 Task: Send an email with the signature Lincoln Davis with the subject Request for feedback on a feasibility study and the message I would like to request a project status update email. from softage.3@softage.net to softage.6@softage.net with an attached audio file Audio_script_reading.mp3 and move the email from Sent Items to the folder Shipping labels
Action: Mouse moved to (87, 105)
Screenshot: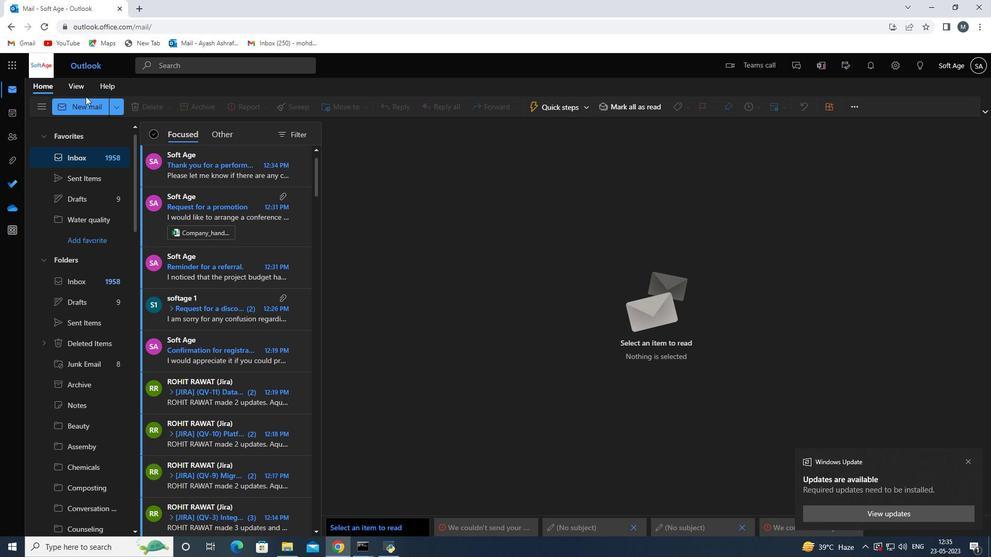 
Action: Mouse pressed left at (87, 105)
Screenshot: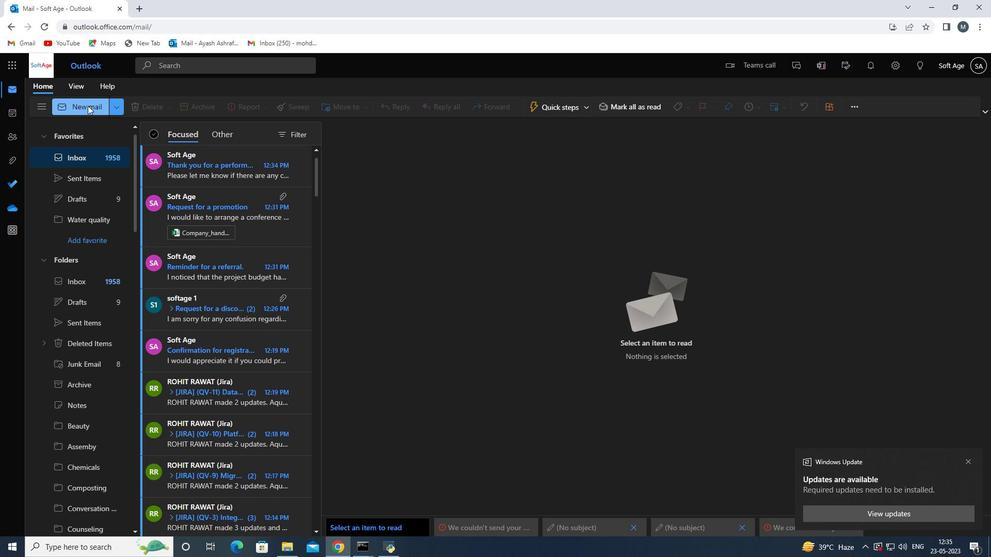 
Action: Mouse moved to (699, 112)
Screenshot: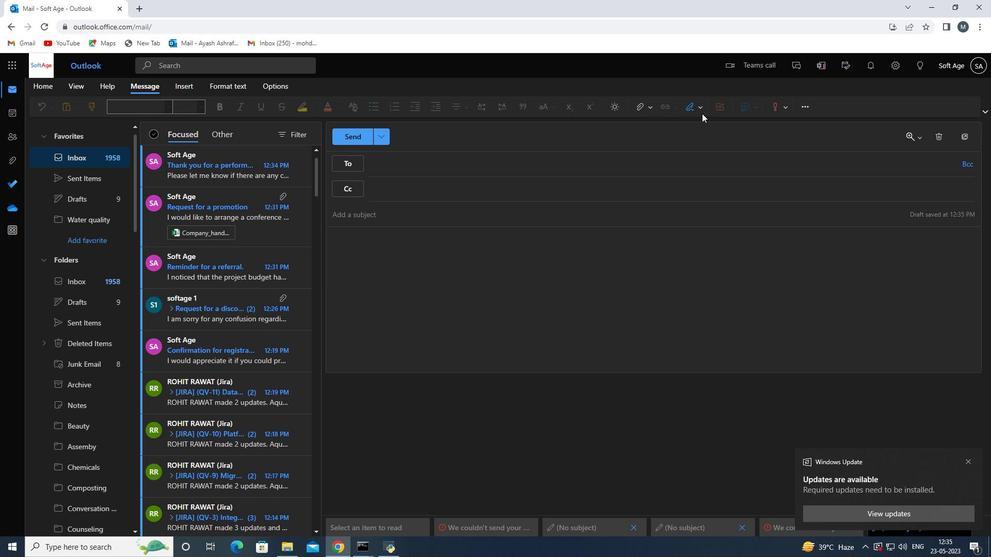 
Action: Mouse pressed left at (699, 112)
Screenshot: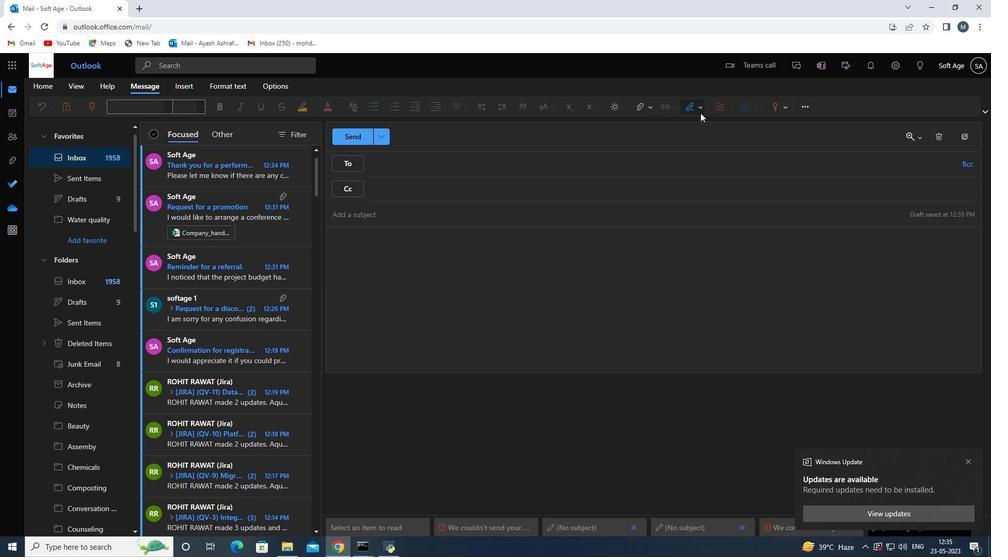 
Action: Mouse moved to (691, 143)
Screenshot: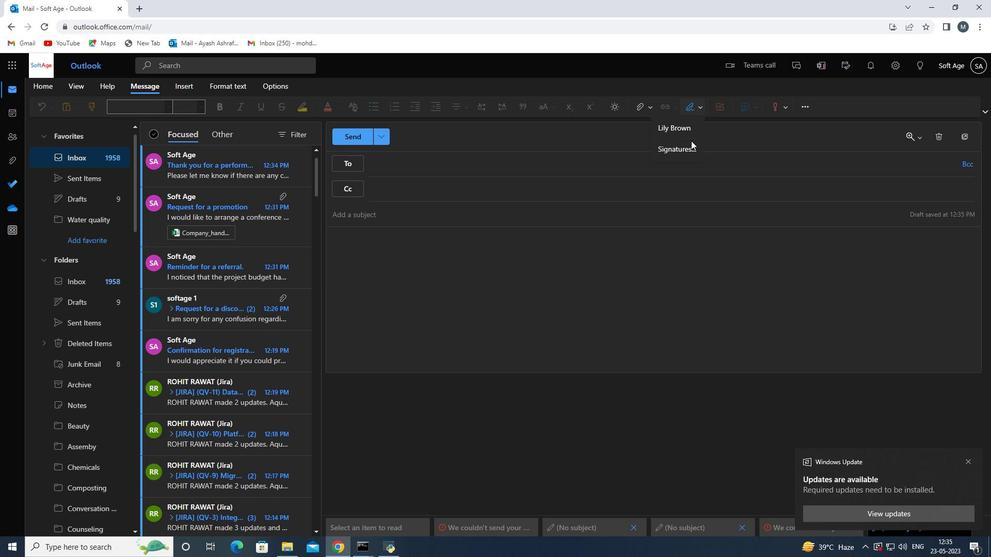 
Action: Mouse pressed left at (691, 143)
Screenshot: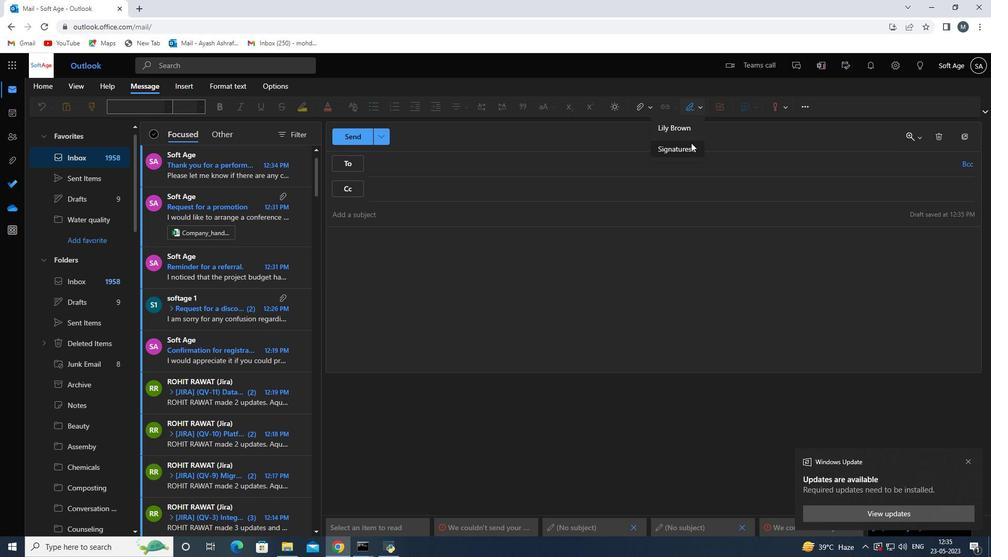 
Action: Mouse moved to (716, 190)
Screenshot: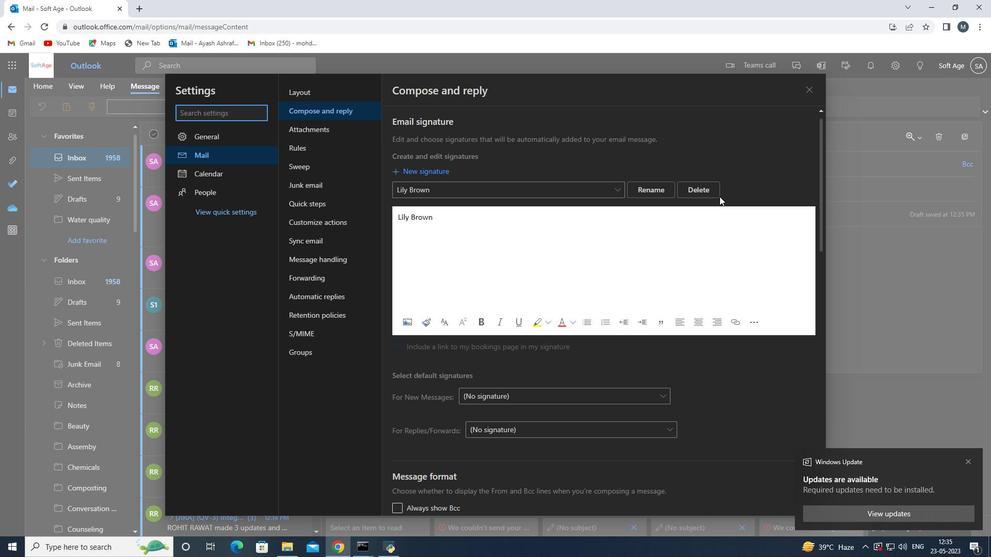 
Action: Mouse pressed left at (716, 190)
Screenshot: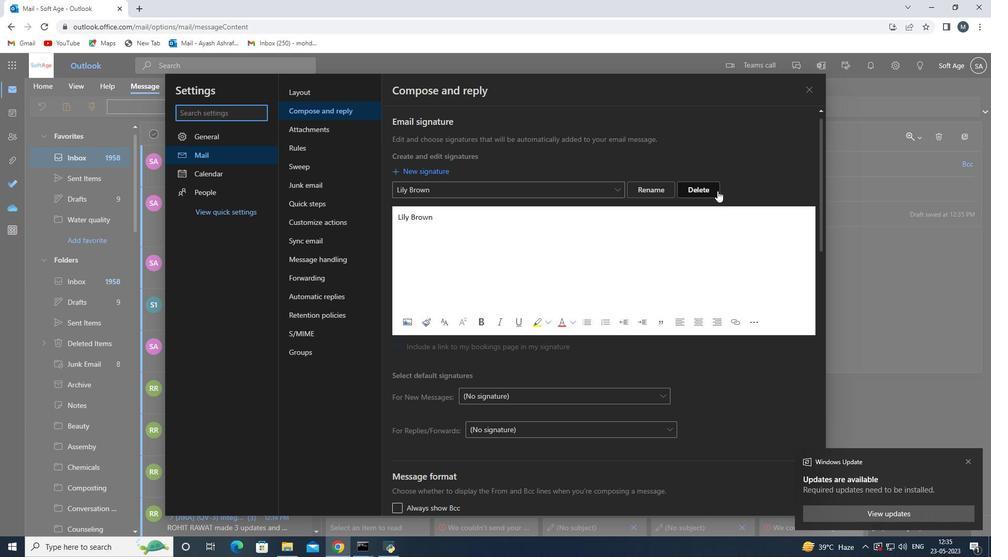 
Action: Mouse moved to (489, 187)
Screenshot: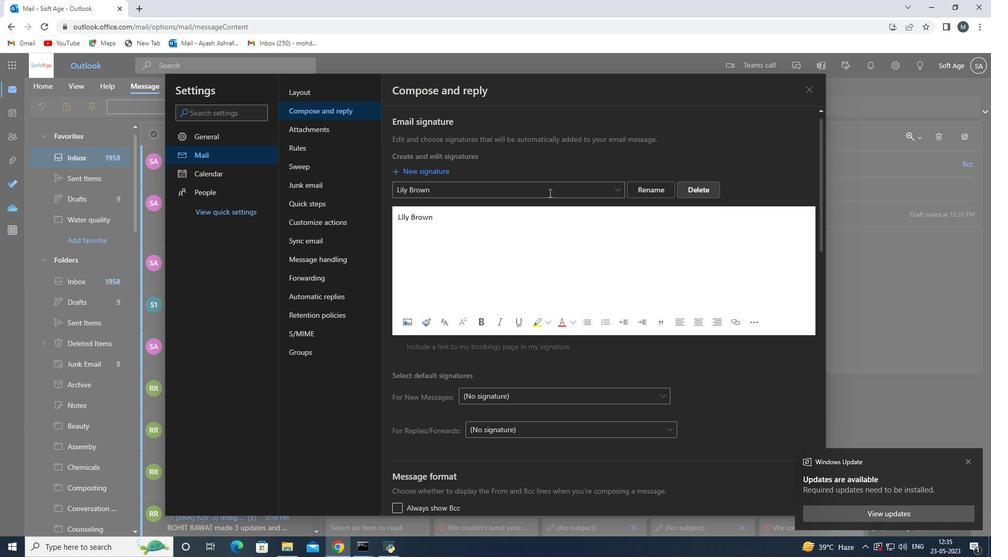 
Action: Mouse pressed left at (489, 187)
Screenshot: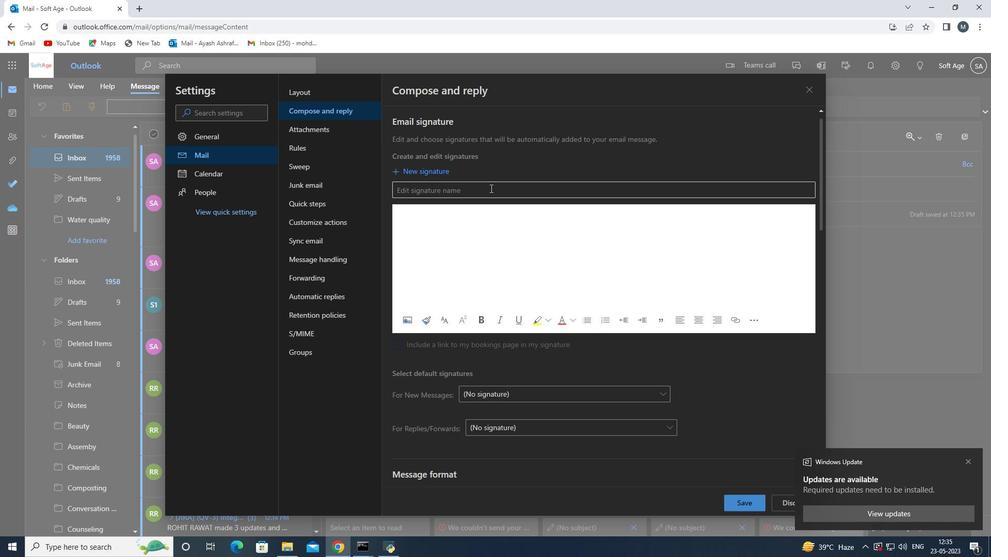 
Action: Key pressed <Key.shift>lincoln<Key.space><Key.shift><Key.shift><Key.shift><Key.shift><Key.shift><Key.shift><Key.shift><Key.shift><Key.shift><Key.shift><Key.shift><Key.shift><Key.shift>davis<Key.space>
Screenshot: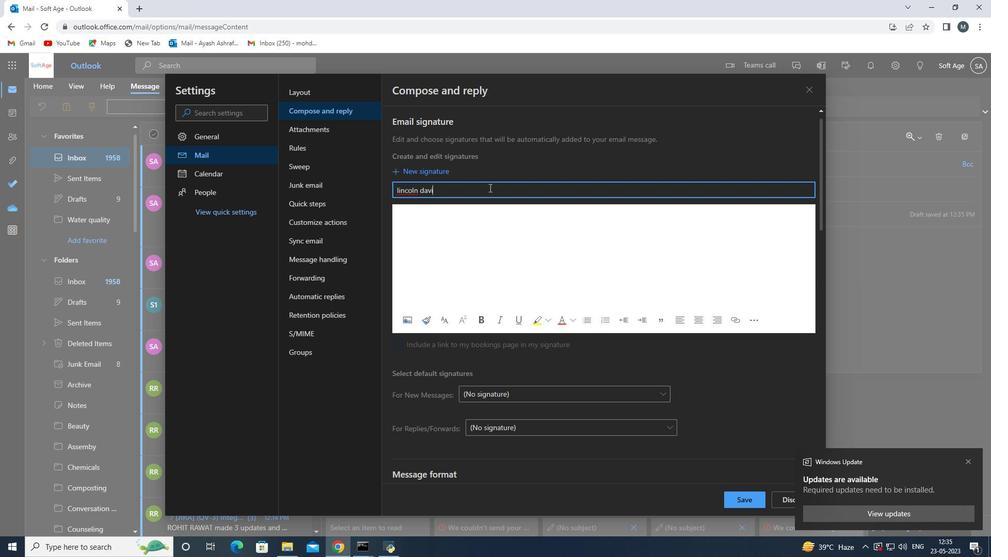 
Action: Mouse moved to (398, 190)
Screenshot: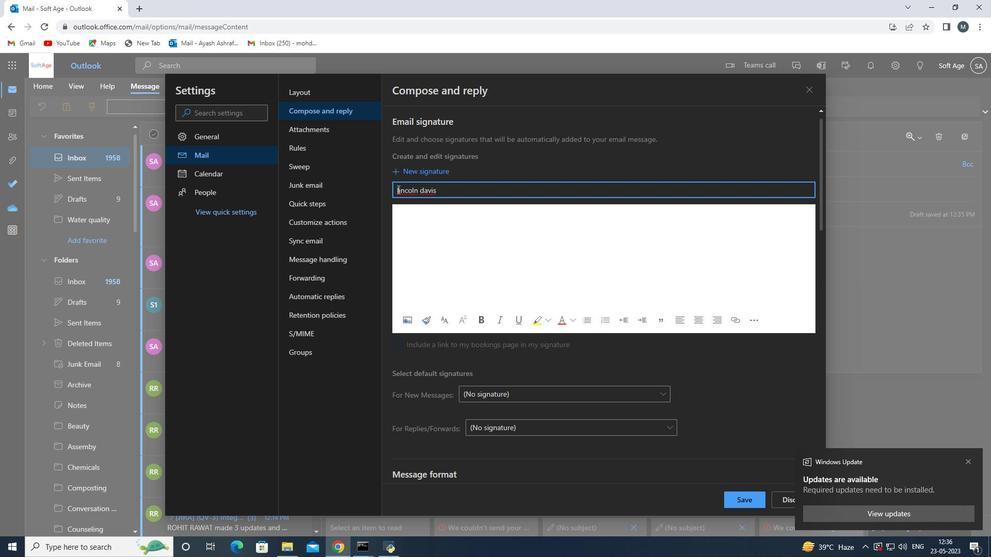 
Action: Mouse pressed left at (398, 190)
Screenshot: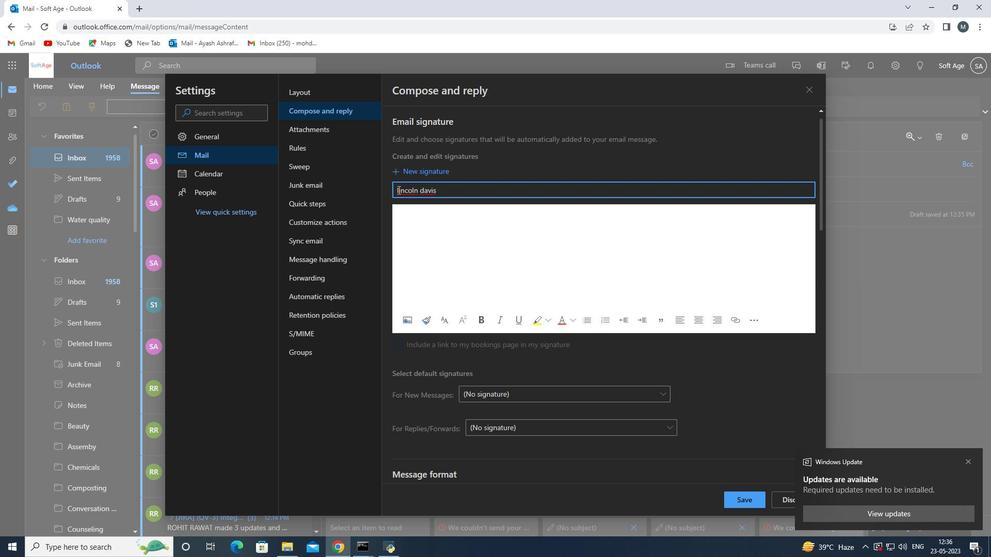 
Action: Mouse moved to (418, 196)
Screenshot: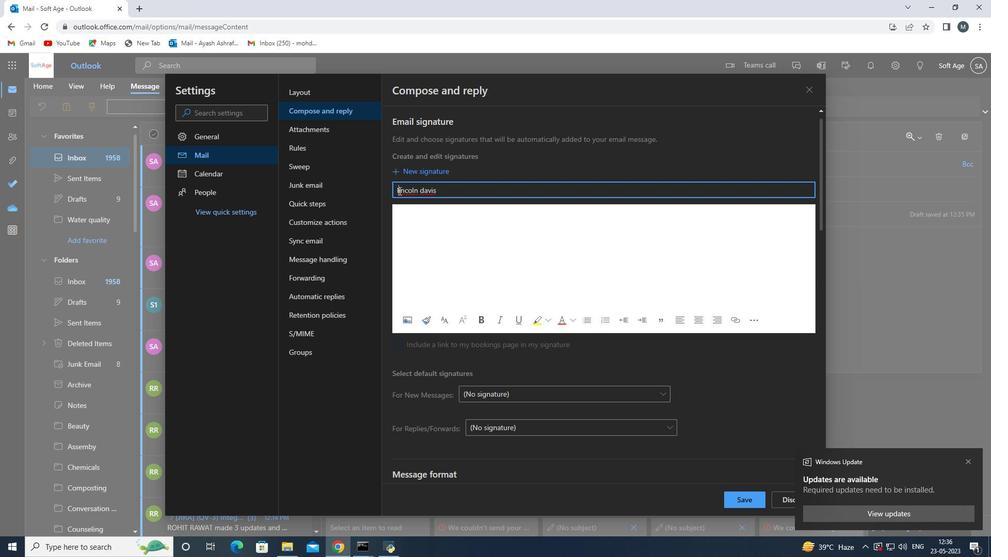 
Action: Key pressed <Key.backspace><Key.shift>L
Screenshot: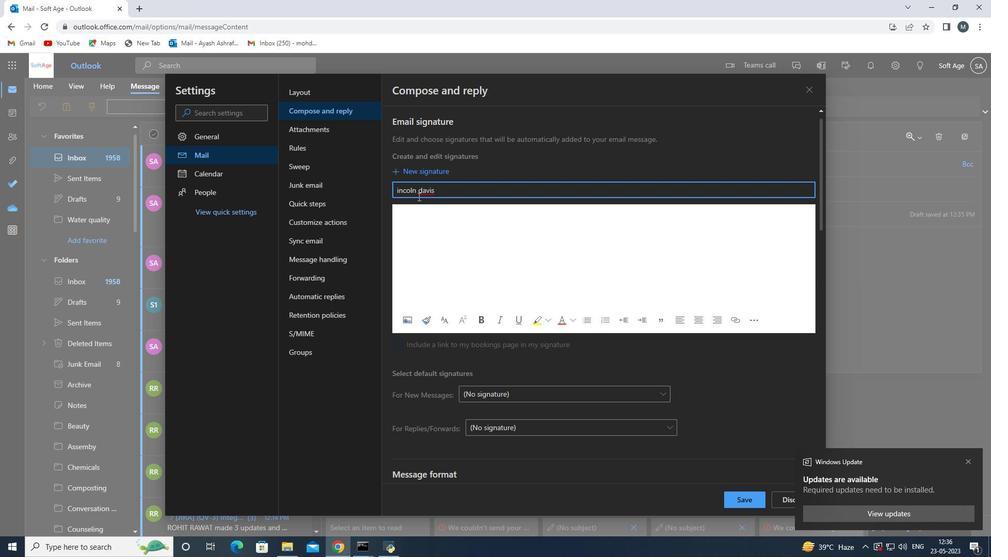 
Action: Mouse moved to (455, 188)
Screenshot: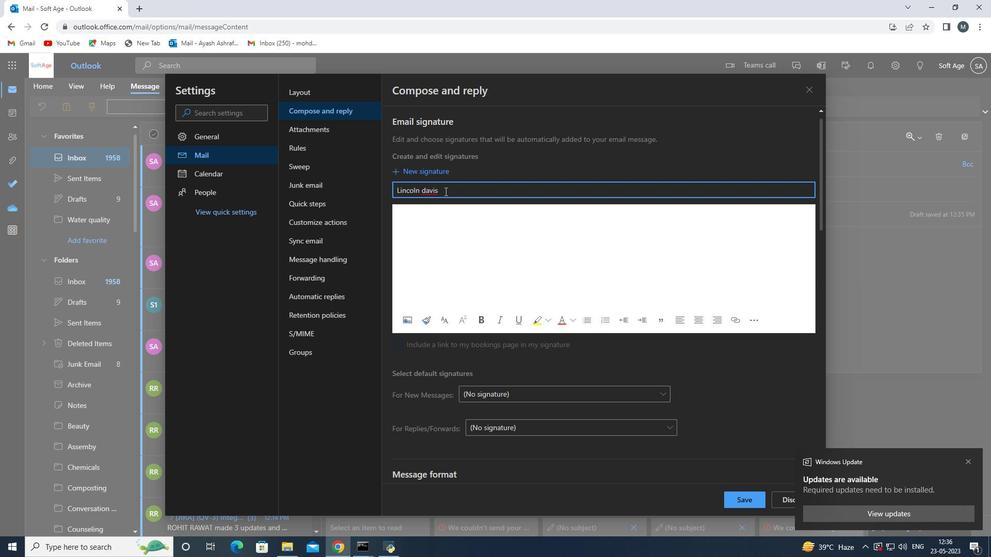 
Action: Mouse pressed left at (455, 188)
Screenshot: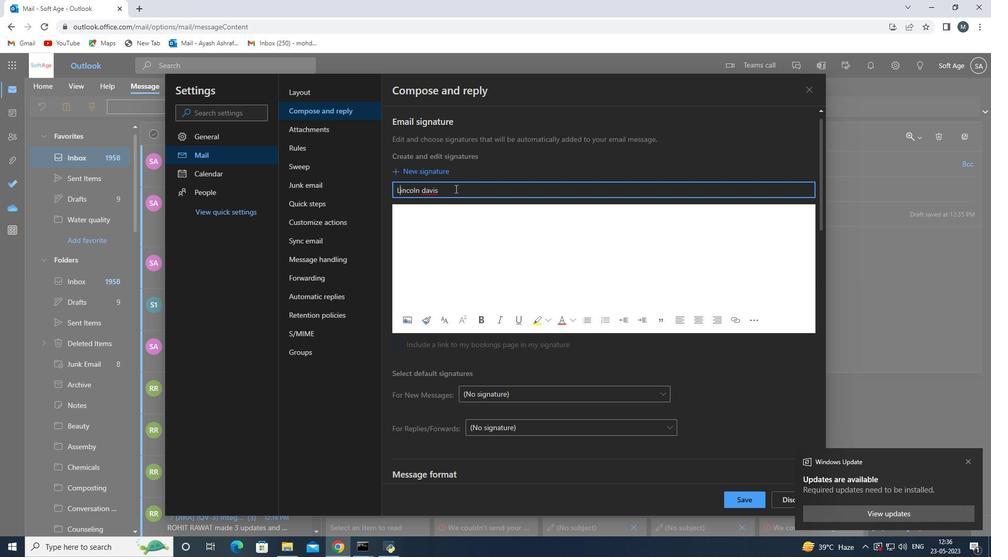 
Action: Mouse moved to (426, 190)
Screenshot: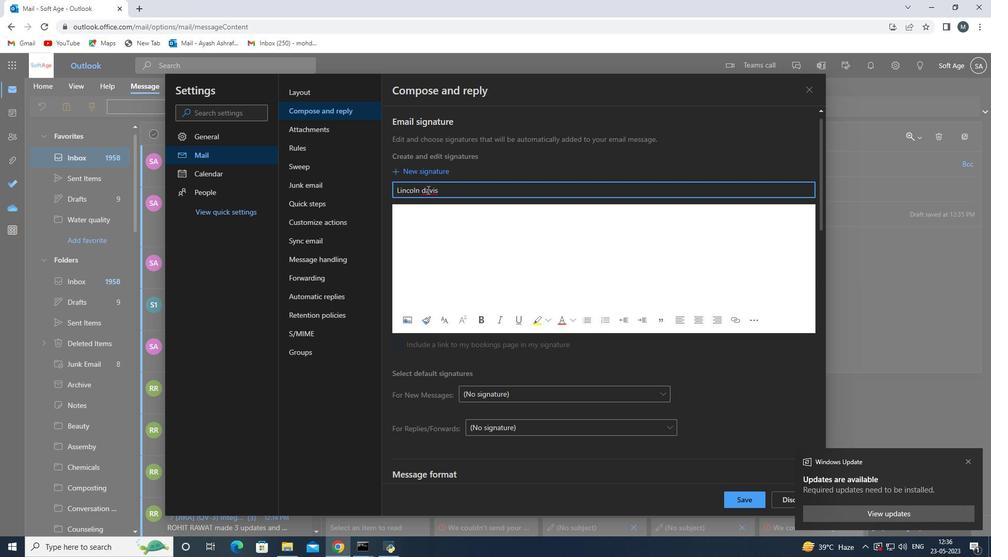 
Action: Mouse pressed left at (426, 190)
Screenshot: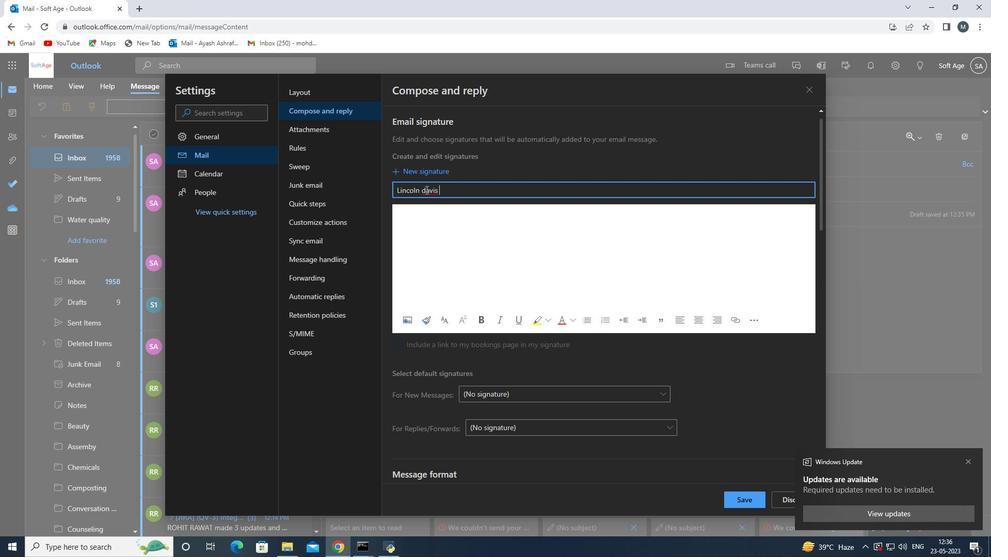 
Action: Mouse moved to (426, 192)
Screenshot: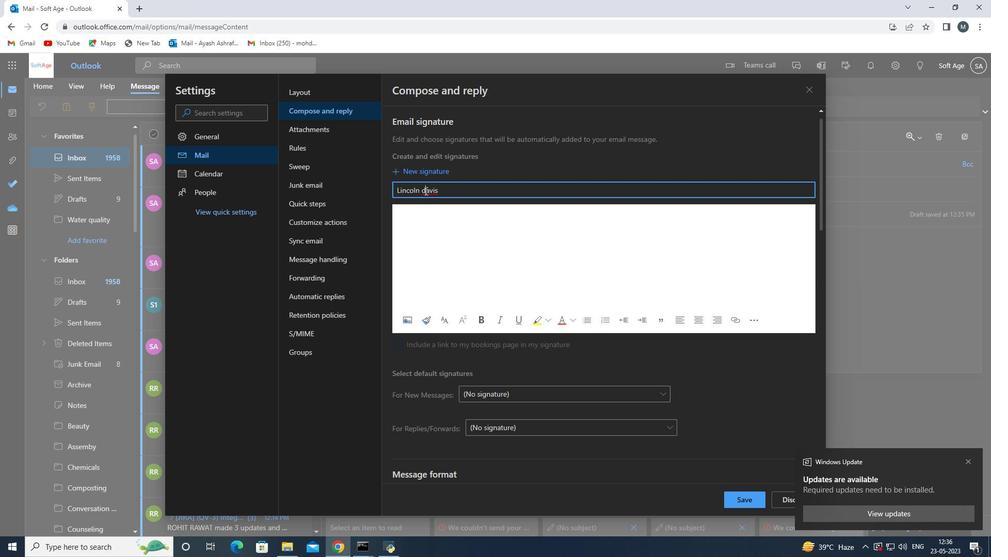 
Action: Key pressed <Key.backspace><Key.shift>D
Screenshot: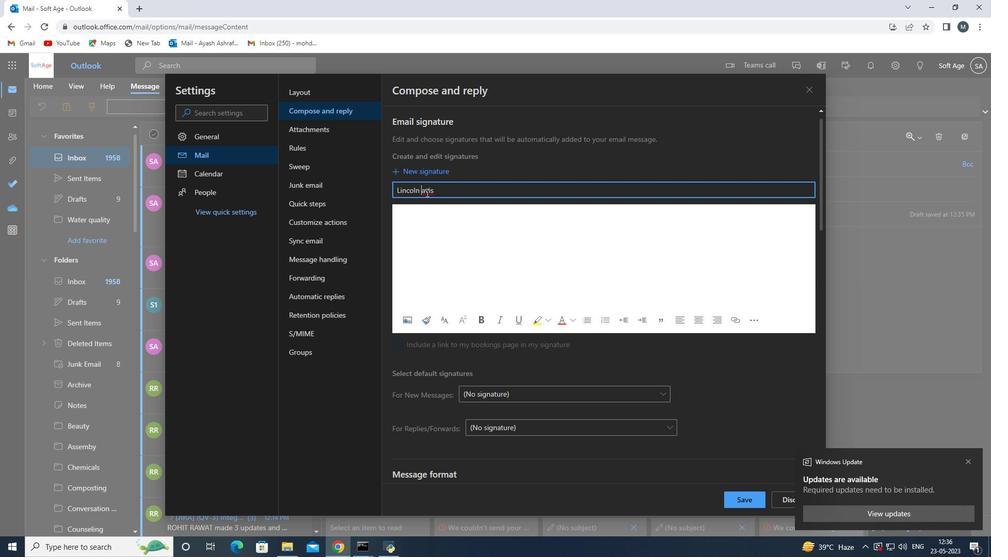 
Action: Mouse moved to (423, 218)
Screenshot: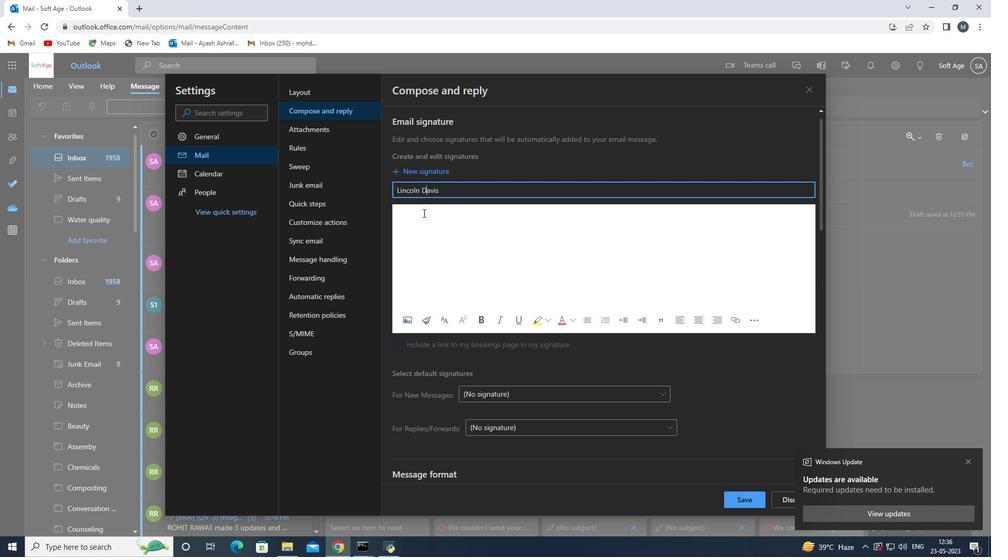 
Action: Mouse pressed left at (423, 218)
Screenshot: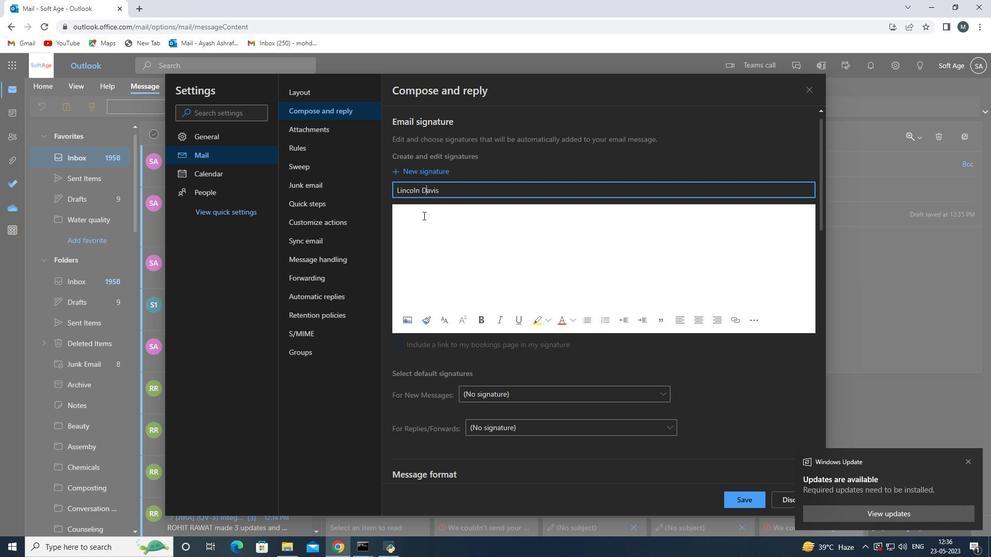 
Action: Key pressed <Key.shift>Lincol;n<Key.backspace><Key.backspace>n<Key.space><Key.shift><Key.shift><Key.shift><Key.shift><Key.shift><Key.shift><Key.shift><Key.shift><Key.shift><Key.shift>Davis<Key.space>
Screenshot: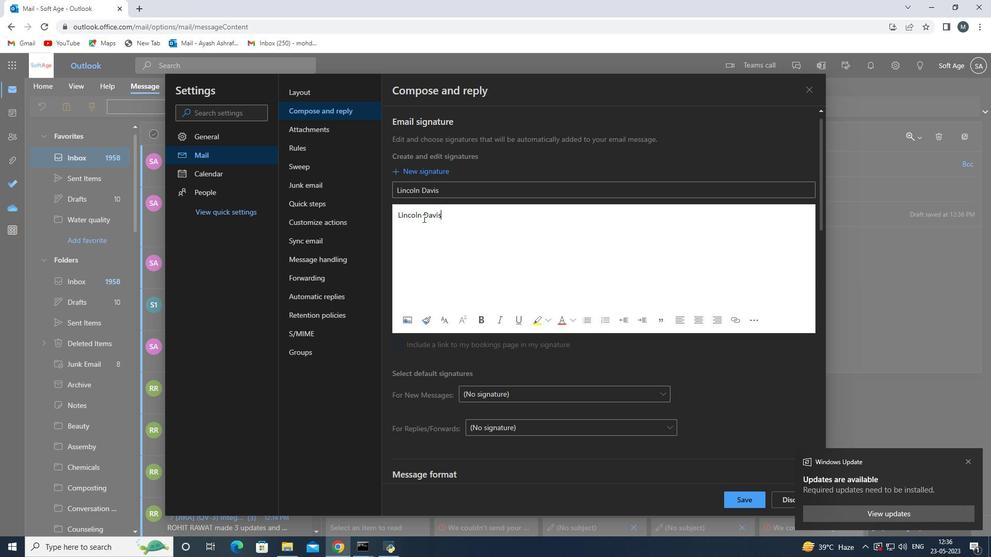 
Action: Mouse moved to (734, 501)
Screenshot: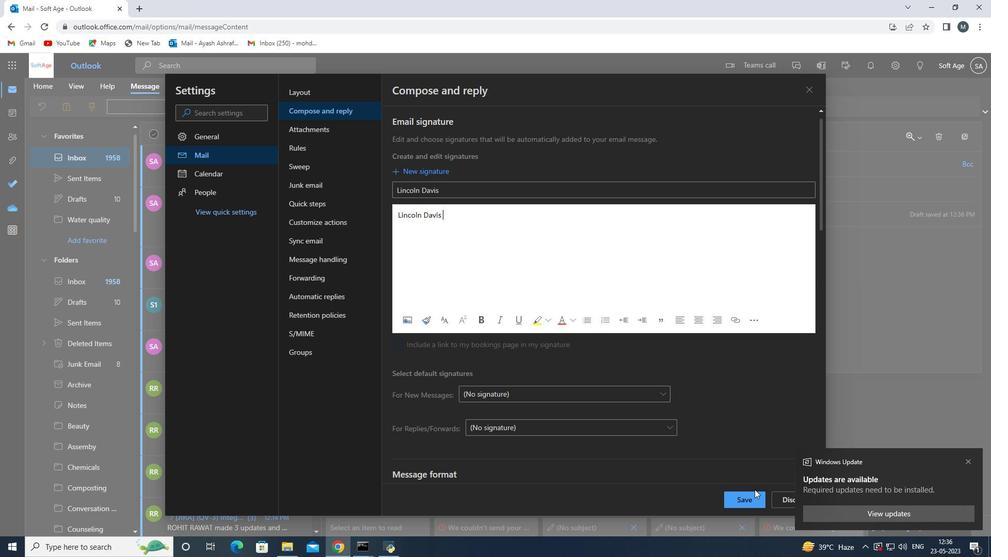 
Action: Mouse pressed left at (734, 501)
Screenshot: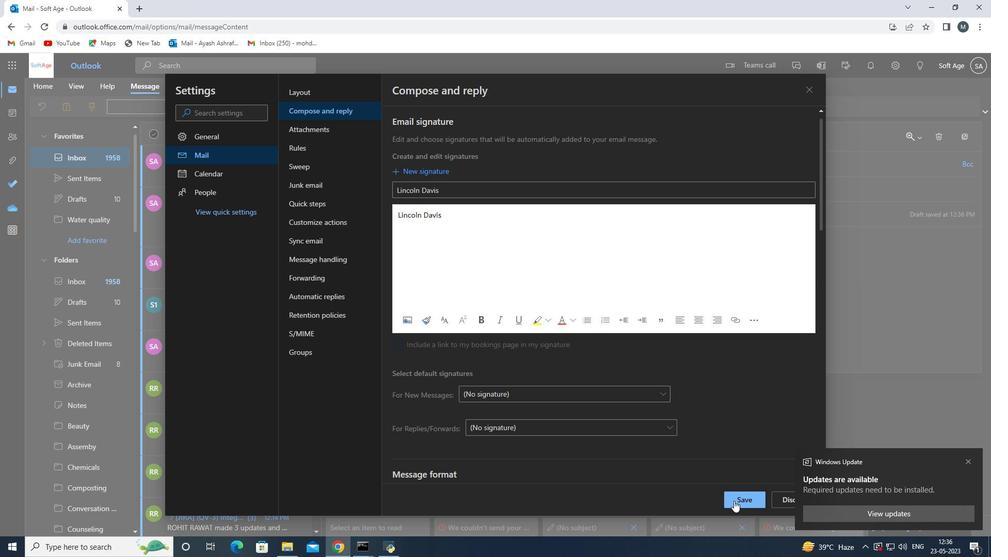 
Action: Mouse moved to (814, 87)
Screenshot: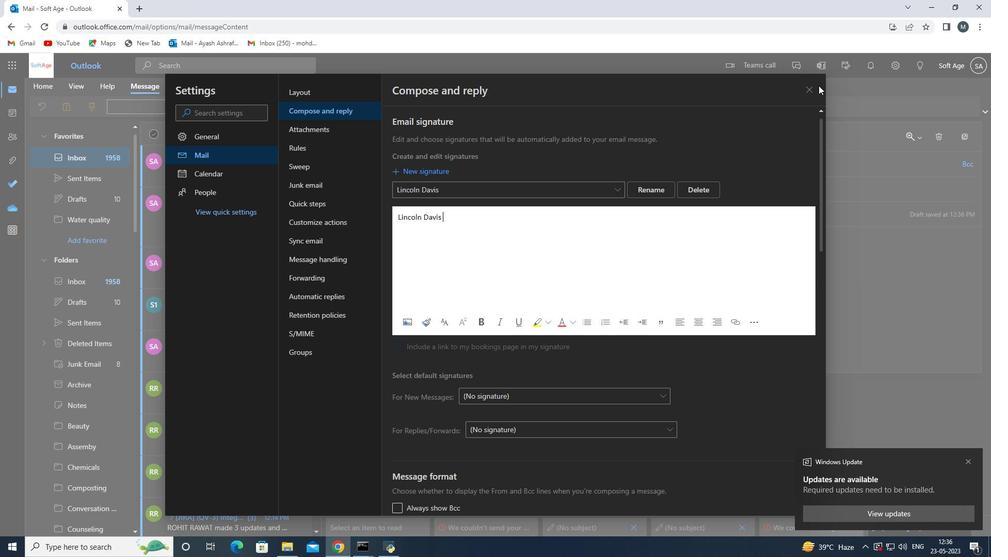 
Action: Mouse pressed left at (814, 87)
Screenshot: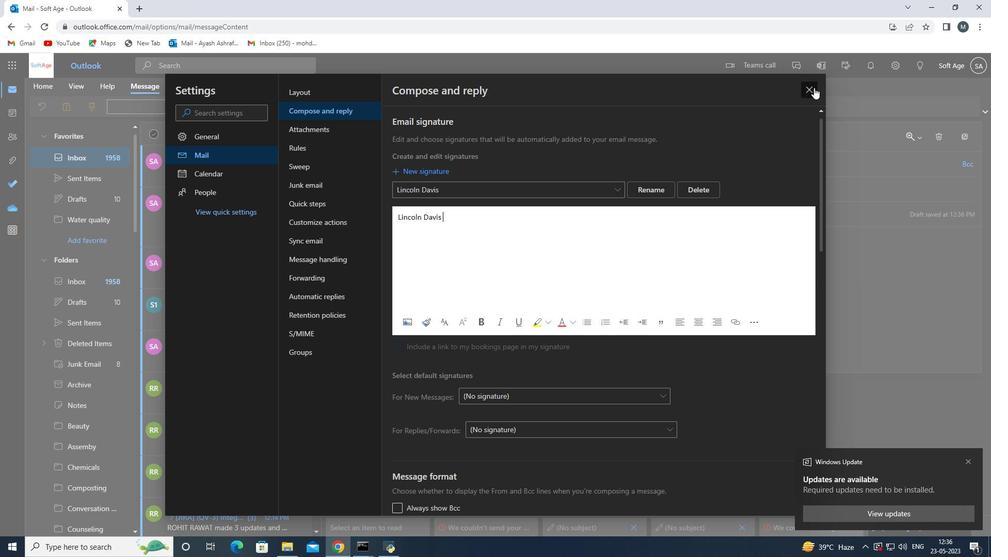 
Action: Mouse moved to (407, 207)
Screenshot: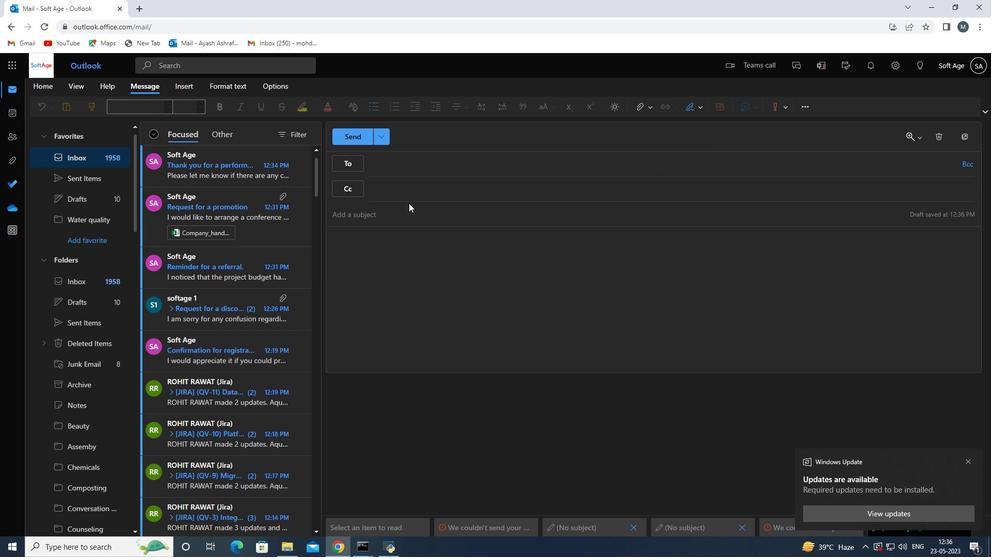 
Action: Mouse pressed left at (407, 207)
Screenshot: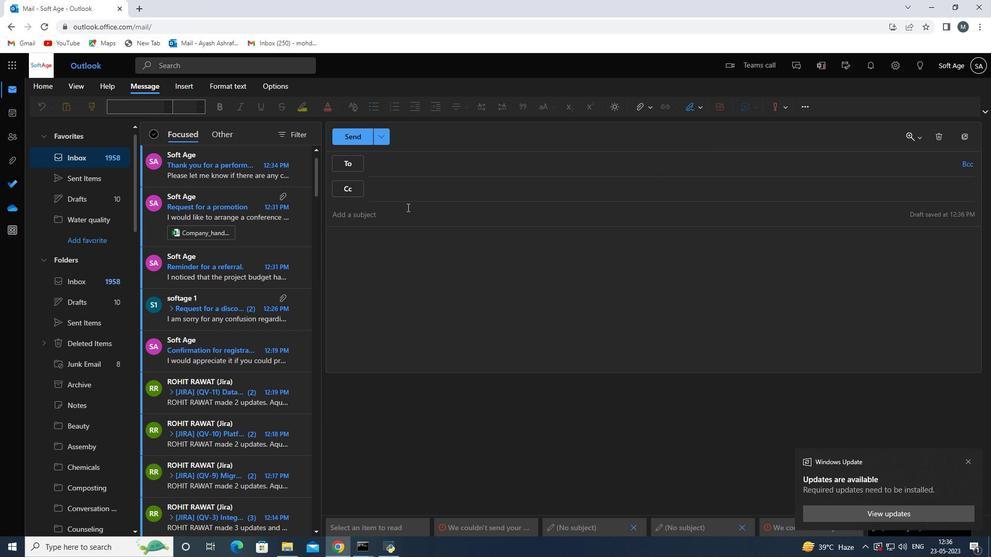 
Action: Mouse moved to (407, 210)
Screenshot: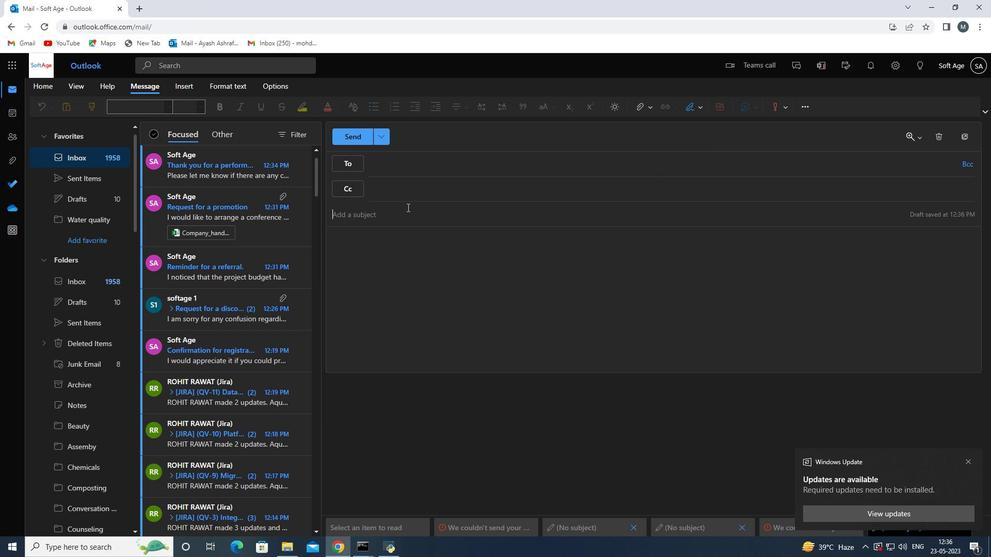 
Action: Key pressed <Key.shift><Key.shift><Key.shift><Key.shift>Request<Key.space>for<Key.space>feedback<Key.space>on<Key.space>a<Key.space>feasibility<Key.space>study<Key.space><Key.enter><Key.shift>I<Key.space>would<Key.space>like<Key.space>to<Key.space>request<Key.space>a<Key.space>project<Key.space>staus<Key.space><Key.backspace><Key.backspace><Key.backspace>tus<Key.space>update<Key.space>email<Key.enter>
Screenshot: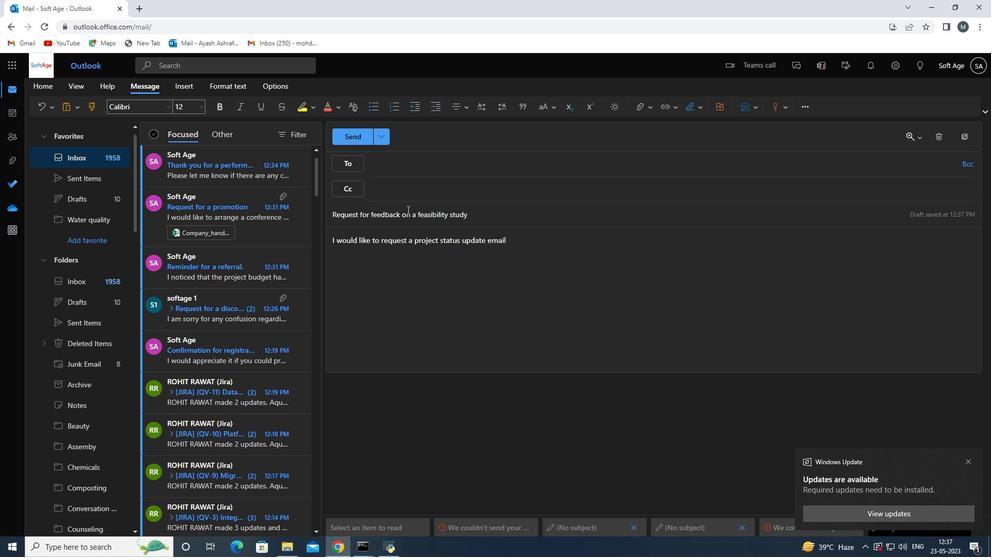 
Action: Mouse moved to (643, 106)
Screenshot: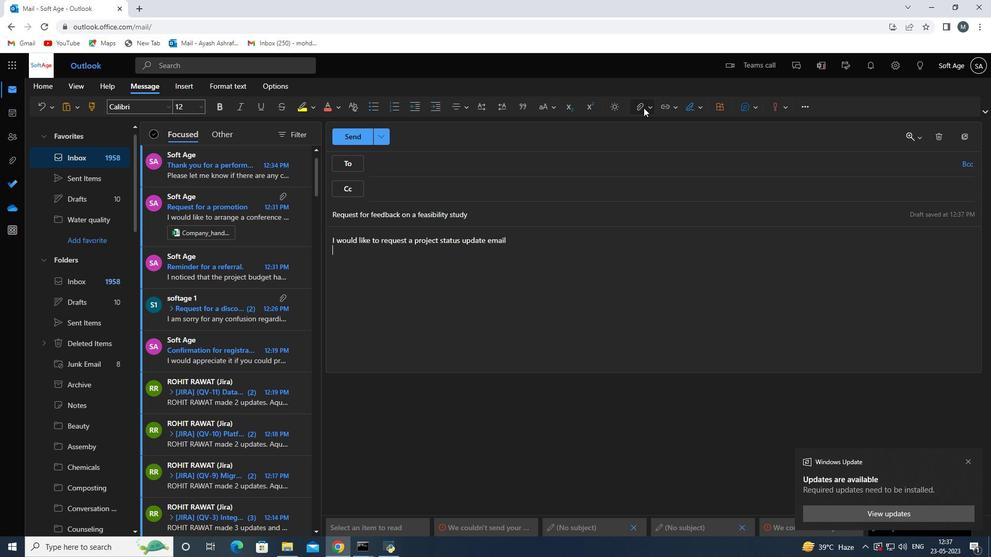 
Action: Mouse pressed left at (643, 106)
Screenshot: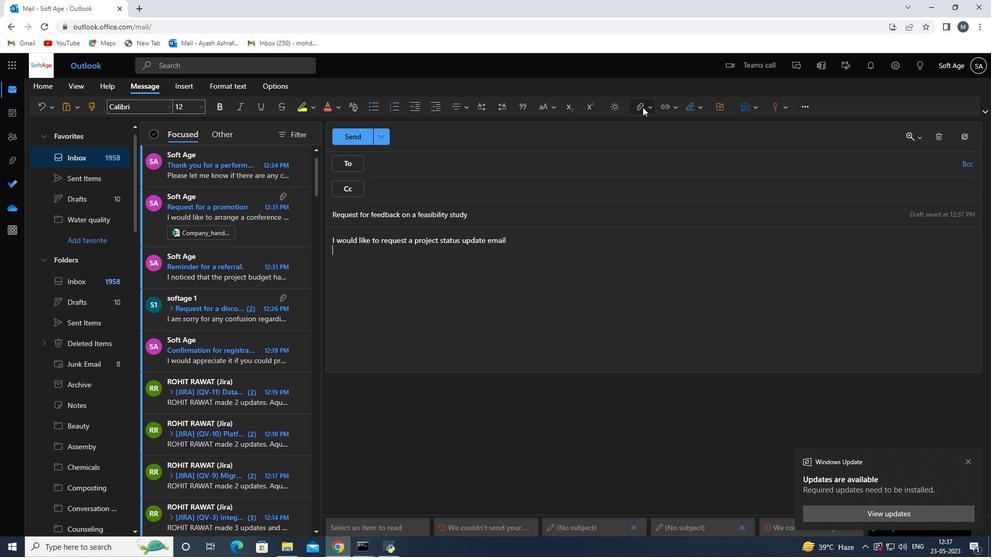 
Action: Mouse moved to (696, 109)
Screenshot: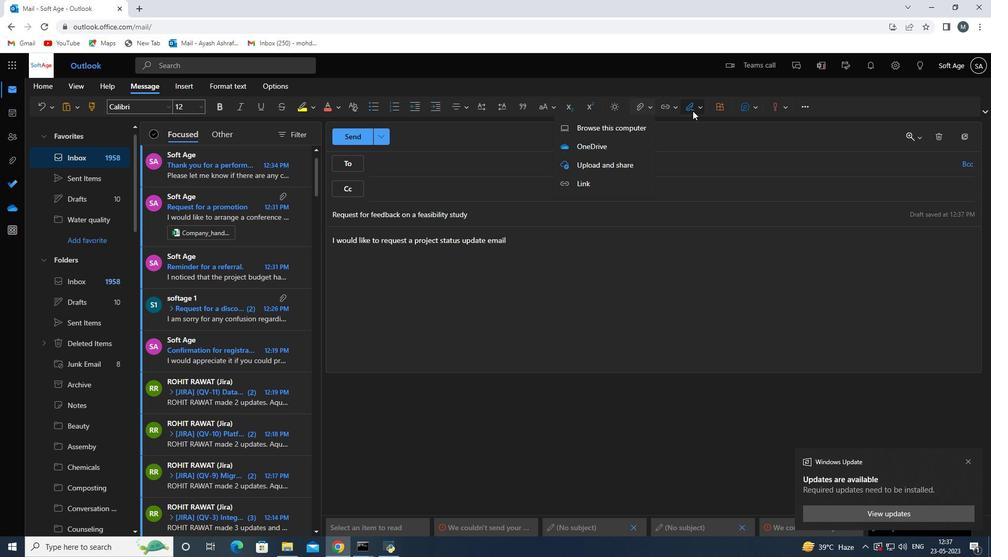 
Action: Mouse pressed left at (696, 109)
Screenshot: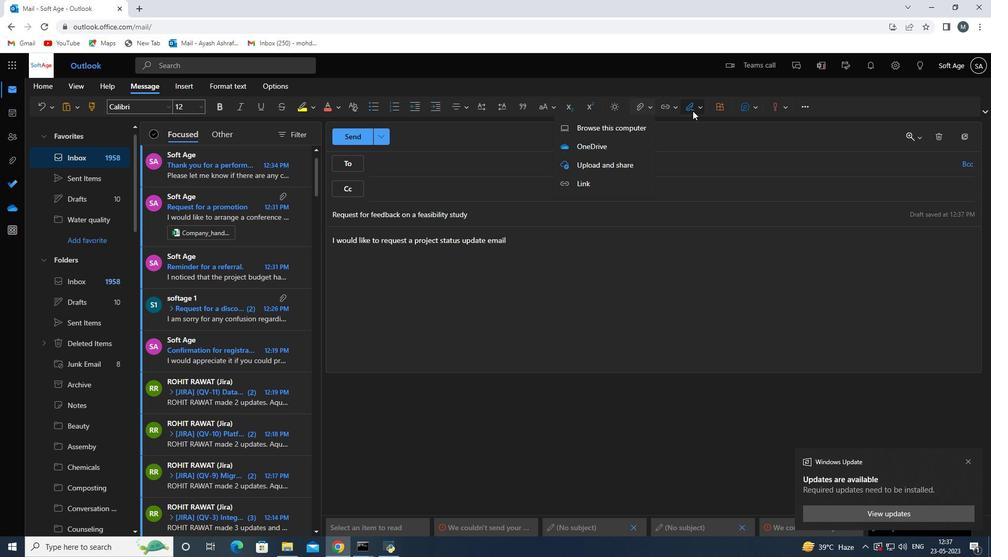 
Action: Mouse moved to (686, 126)
Screenshot: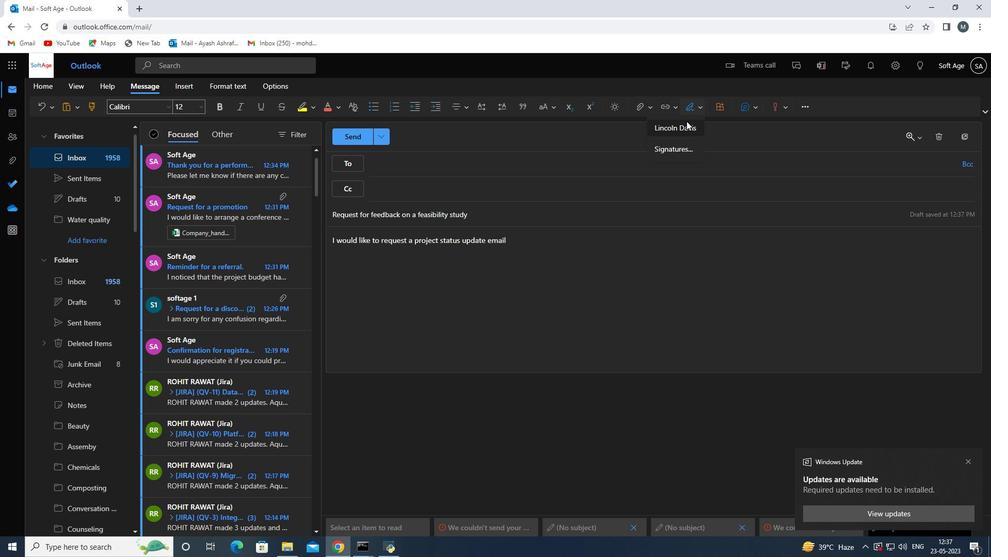 
Action: Mouse pressed left at (686, 126)
Screenshot: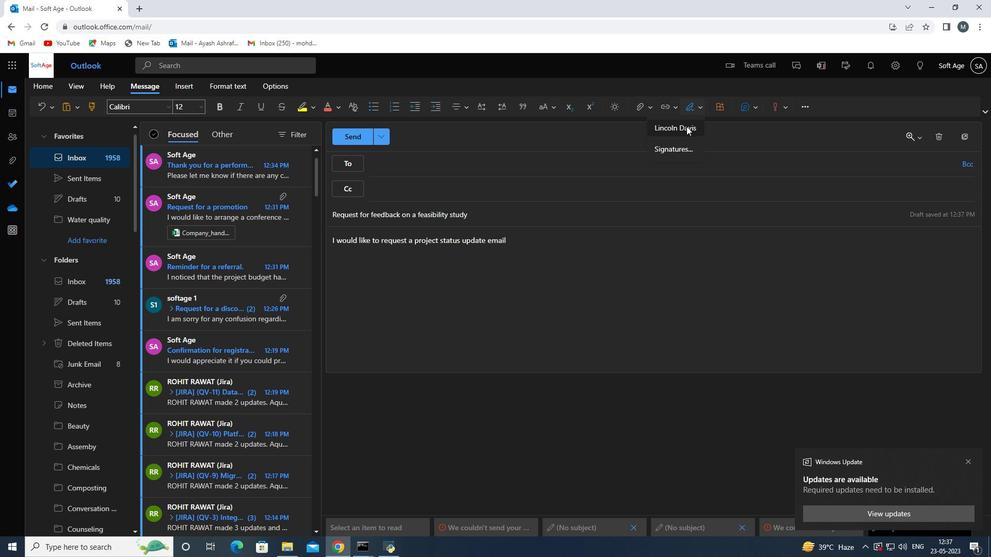 
Action: Mouse moved to (391, 164)
Screenshot: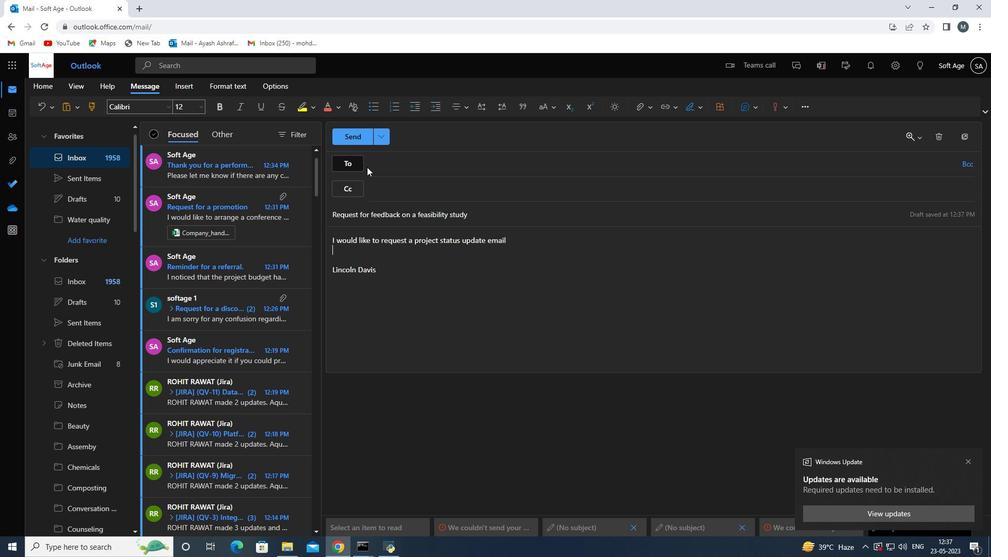 
Action: Mouse pressed left at (391, 164)
Screenshot: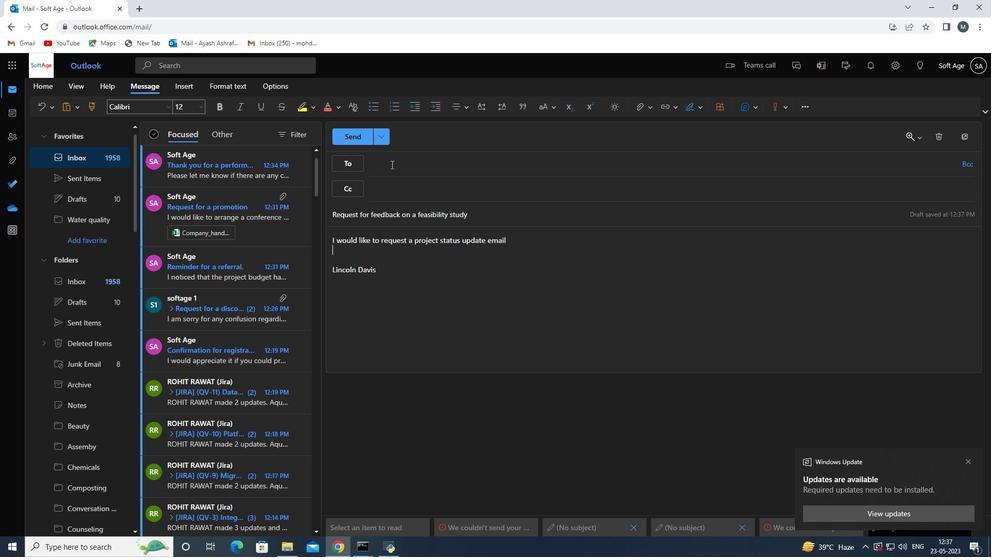 
Action: Mouse moved to (391, 164)
Screenshot: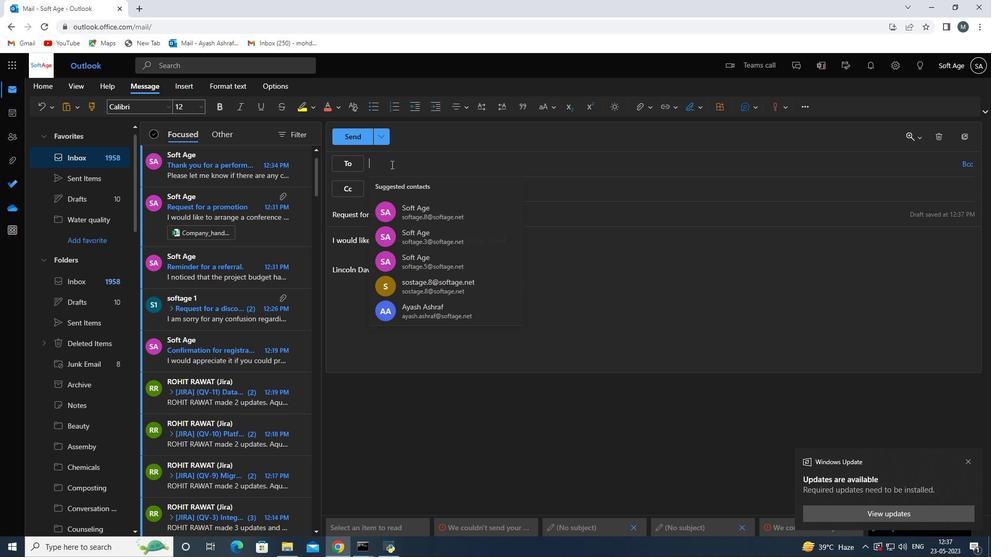 
Action: Key pressed <Key.shift>Softage.6<Key.shift>@softage.net
Screenshot: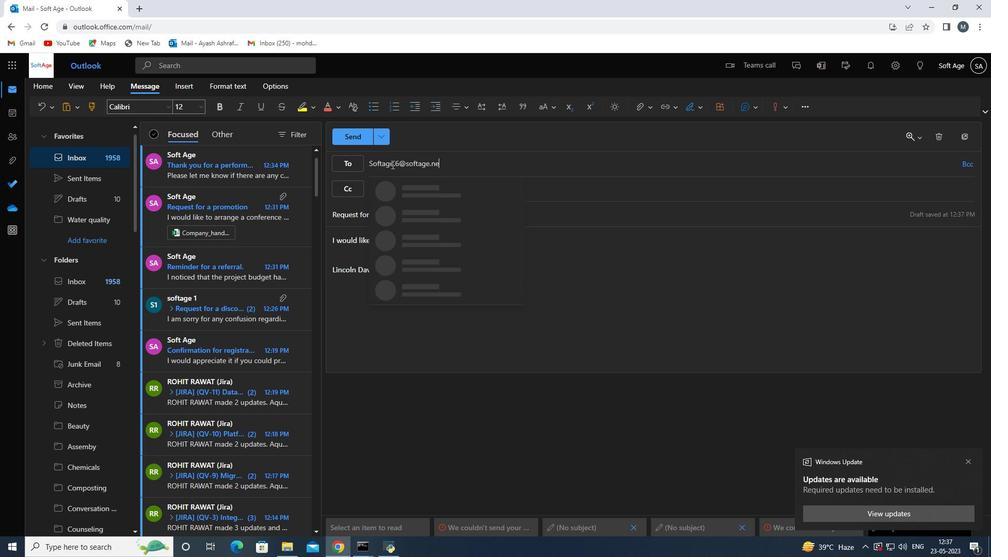 
Action: Mouse moved to (455, 197)
Screenshot: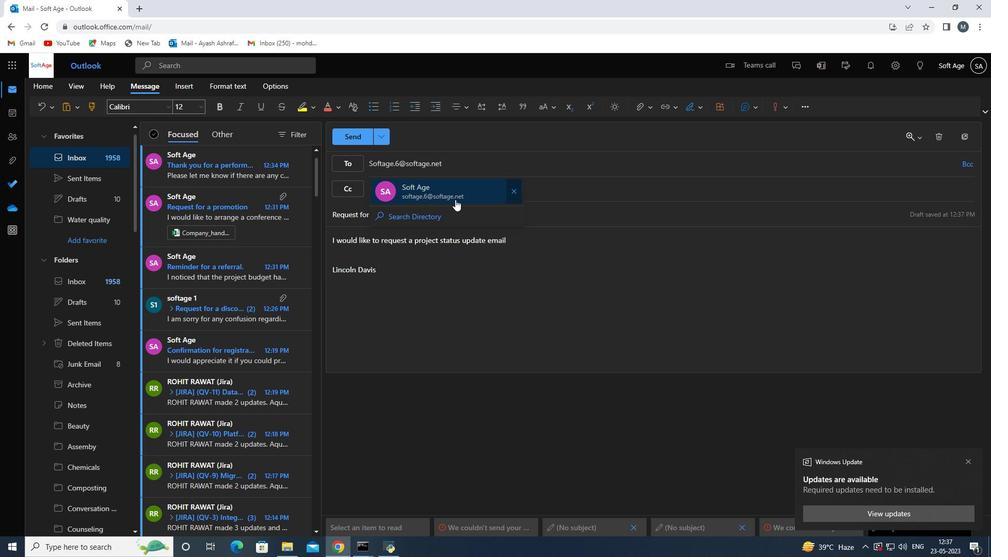 
Action: Mouse pressed left at (455, 197)
Screenshot: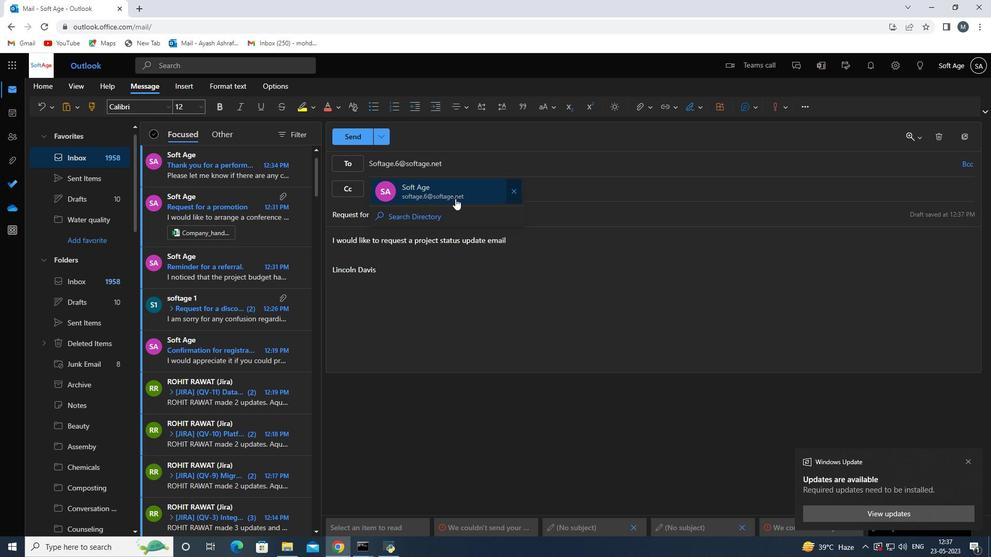 
Action: Mouse moved to (648, 112)
Screenshot: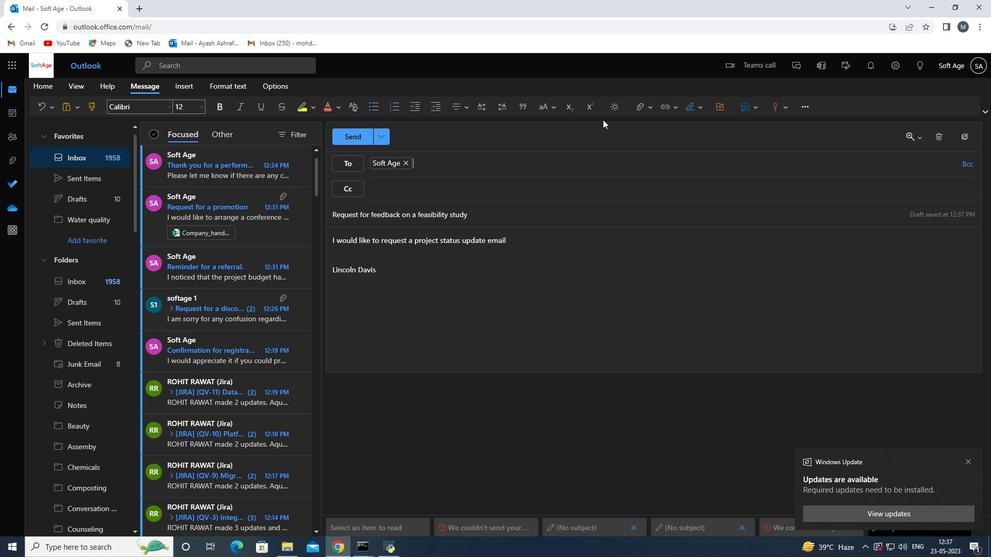 
Action: Mouse pressed left at (648, 112)
Screenshot: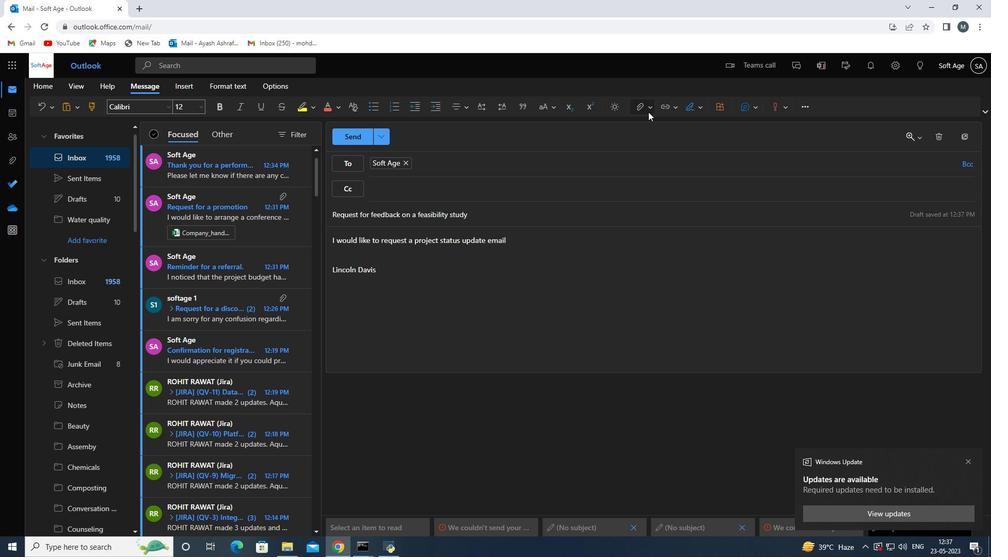 
Action: Mouse moved to (608, 125)
Screenshot: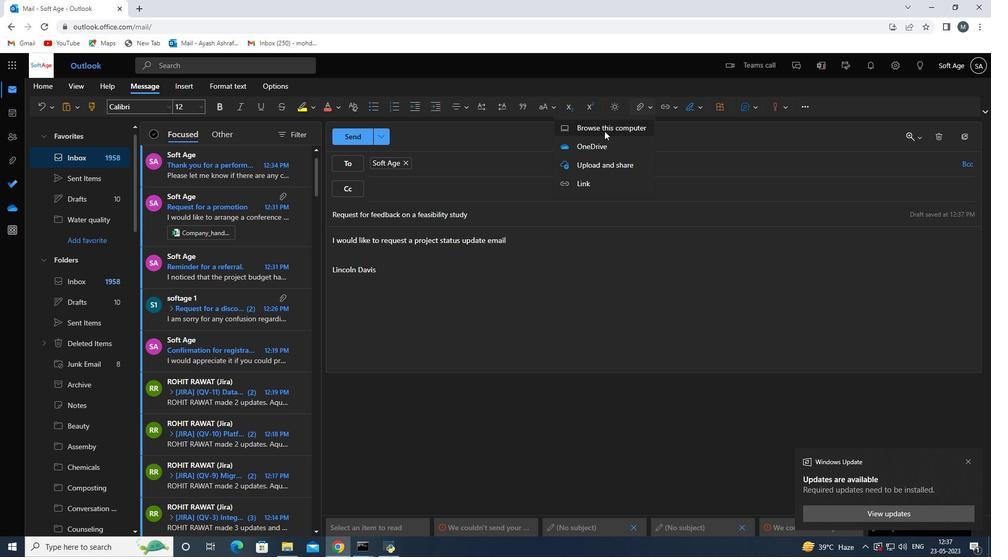 
Action: Mouse pressed left at (608, 125)
Screenshot: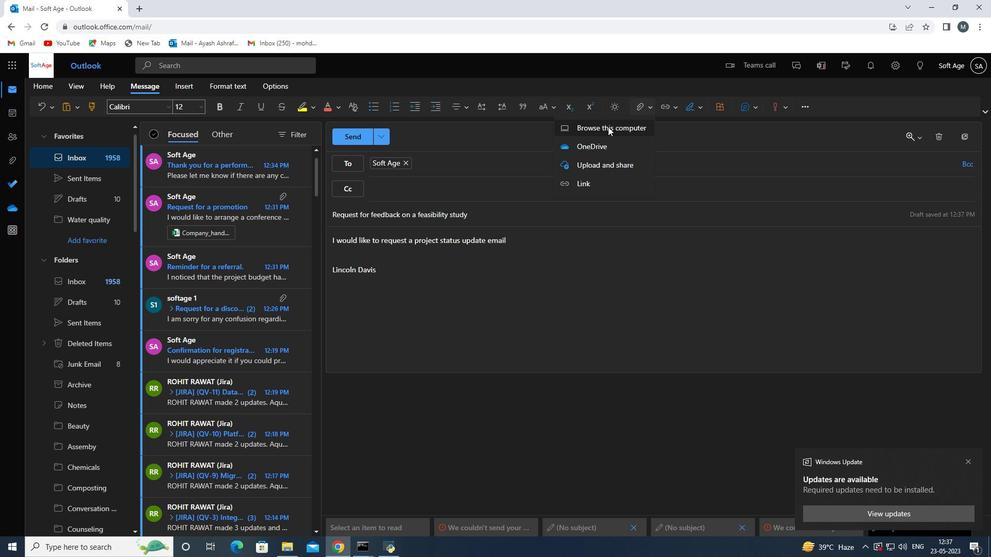 
Action: Mouse moved to (182, 191)
Screenshot: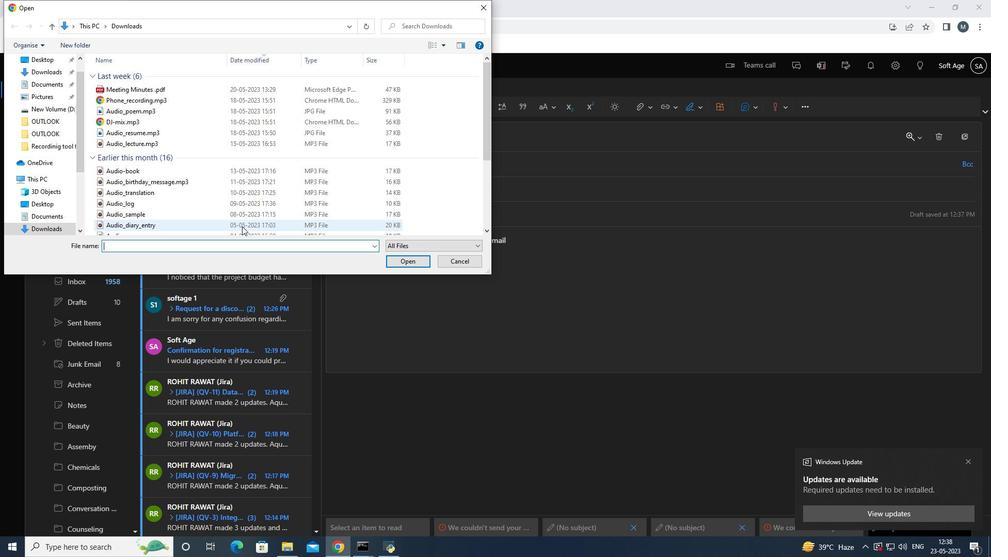 
Action: Mouse pressed left at (182, 191)
Screenshot: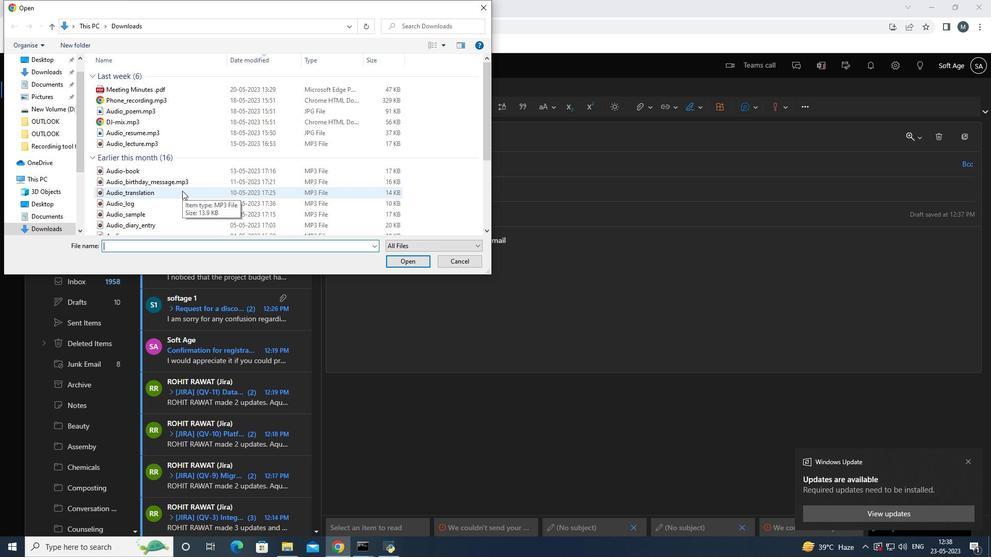 
Action: Mouse pressed right at (182, 191)
Screenshot: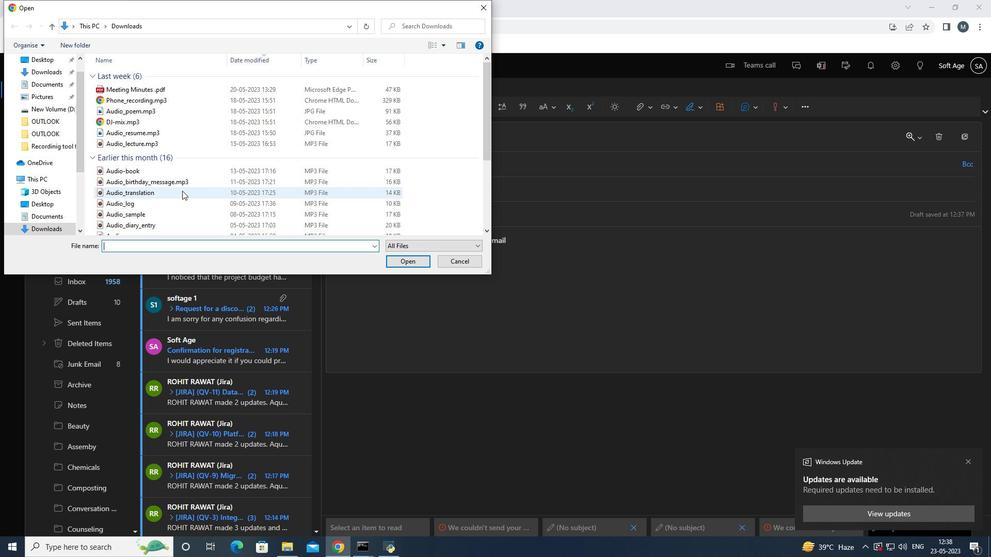 
Action: Mouse moved to (214, 431)
Screenshot: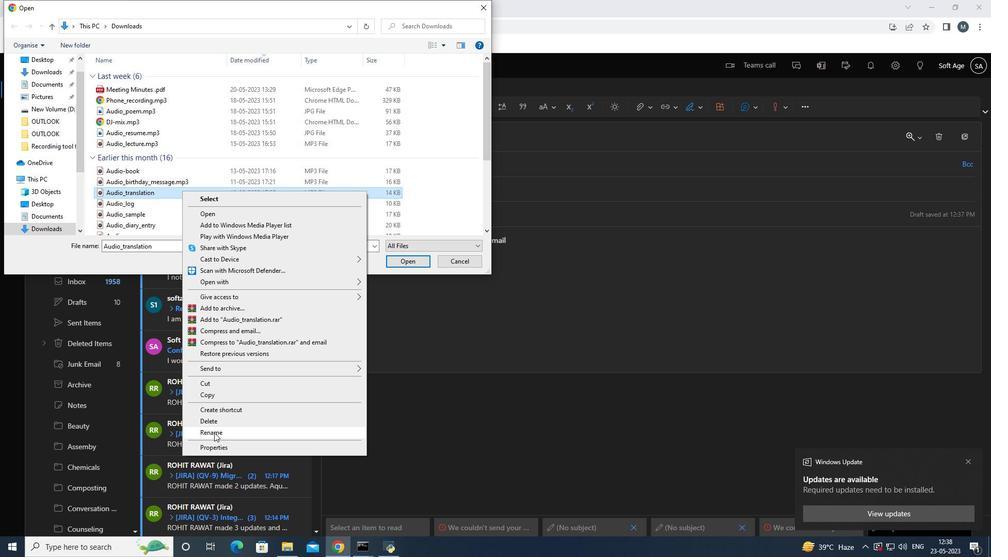 
Action: Mouse pressed left at (214, 431)
Screenshot: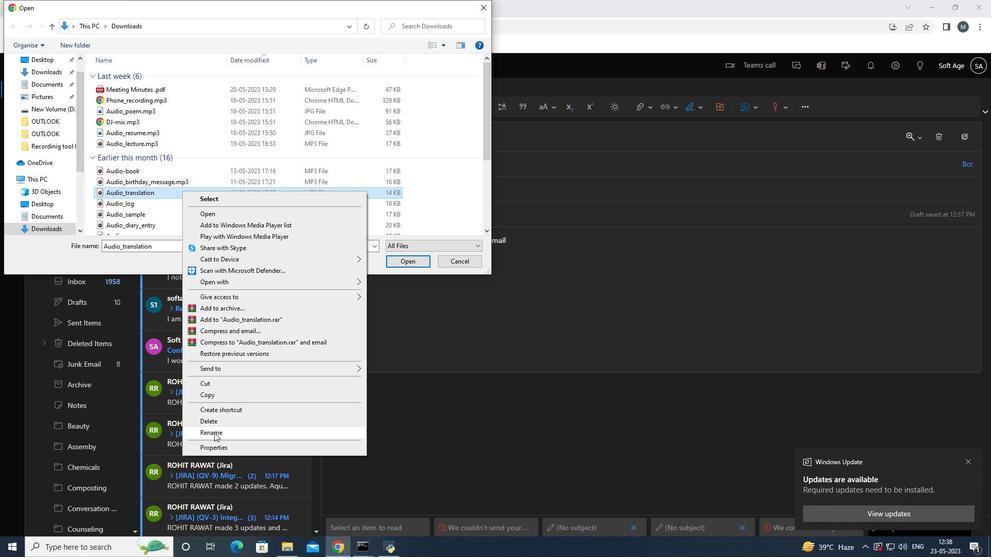 
Action: Mouse moved to (155, 301)
Screenshot: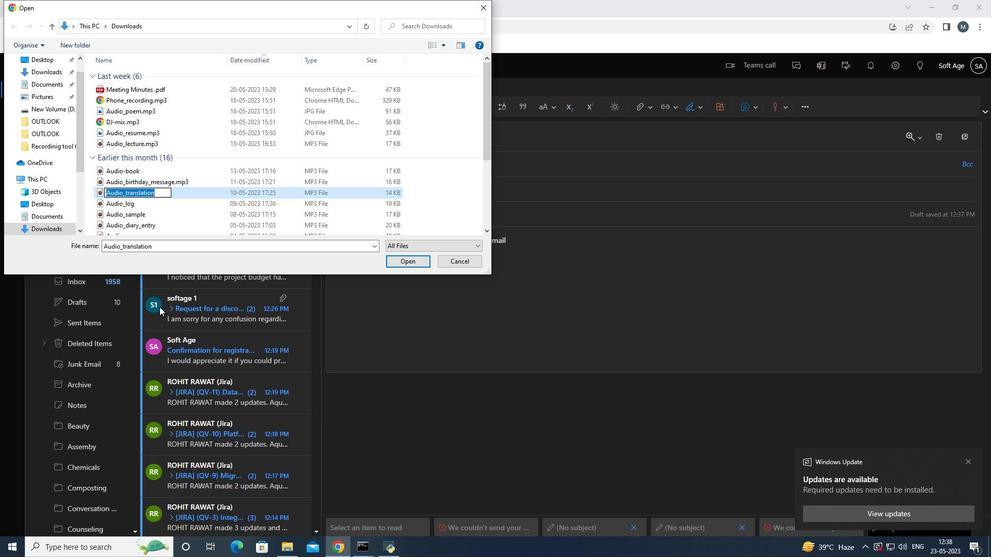 
Action: Key pressed <Key.shift>Audio<Key.space><Key.backspace><Key.shift>_script<Key.shift><Key.shift><Key.shift>_reading.mp3
Screenshot: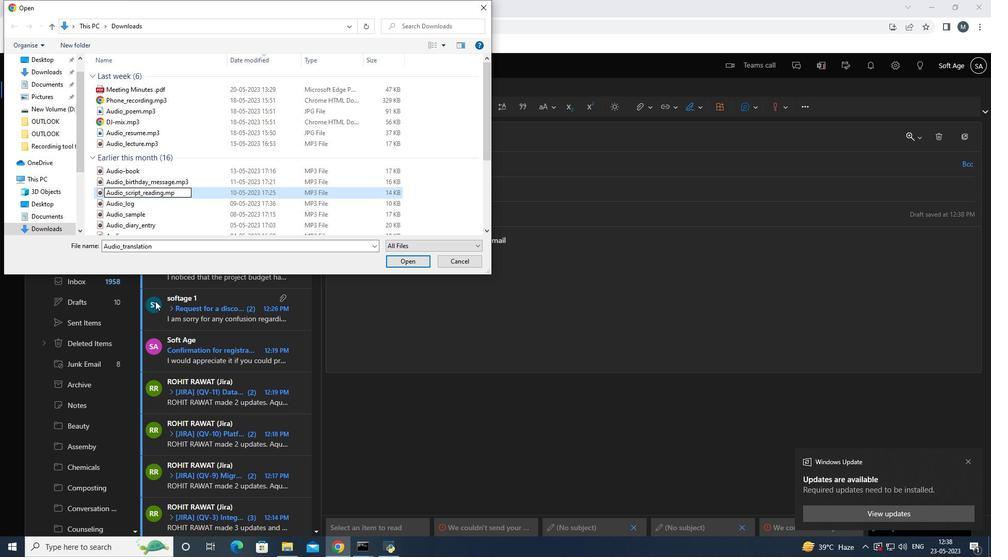 
Action: Mouse moved to (202, 203)
Screenshot: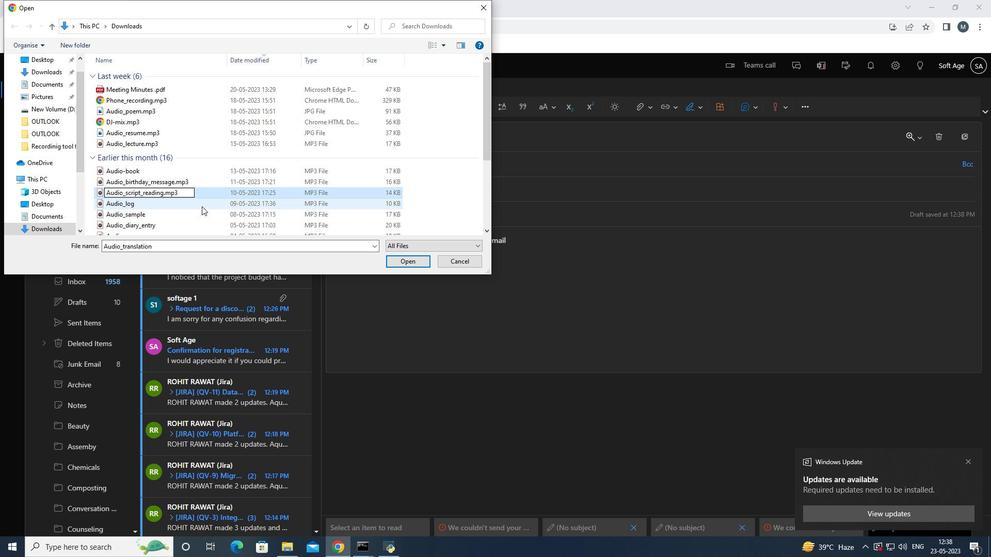 
Action: Mouse pressed left at (202, 203)
Screenshot: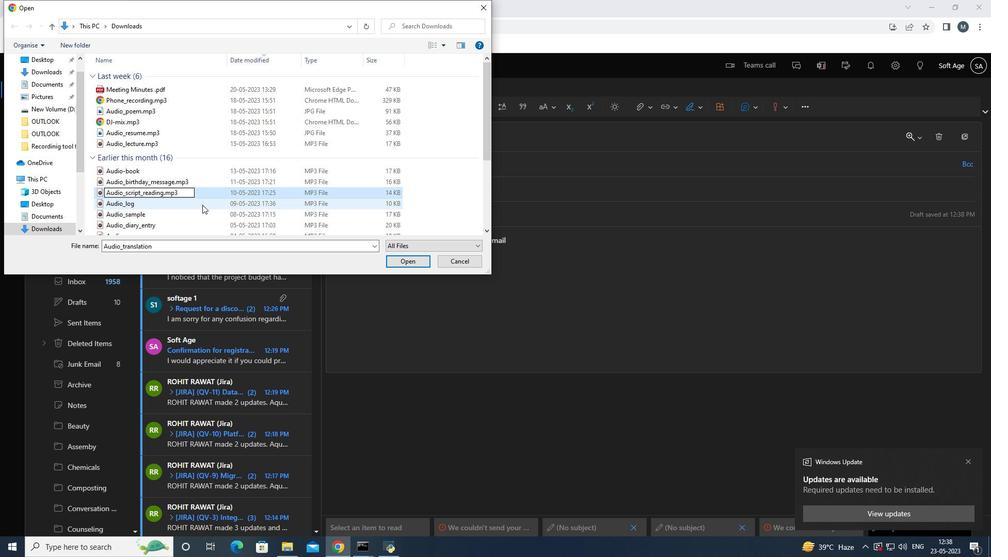 
Action: Mouse moved to (209, 191)
Screenshot: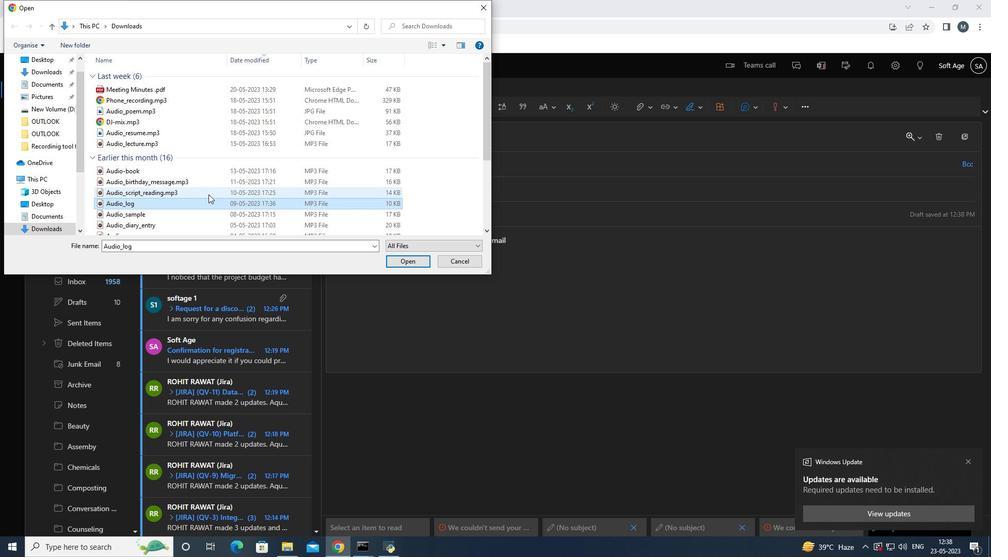 
Action: Mouse pressed left at (209, 191)
Screenshot: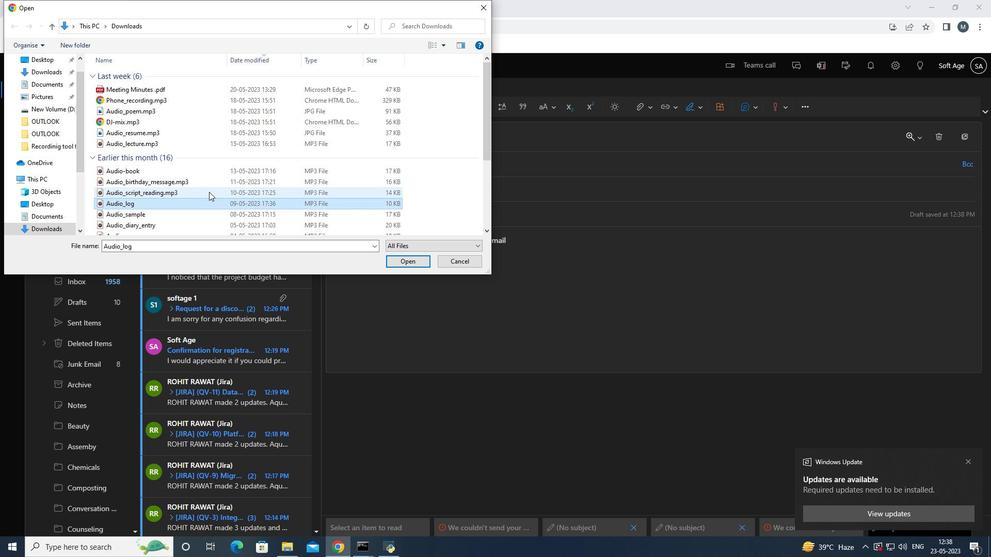 
Action: Mouse moved to (395, 261)
Screenshot: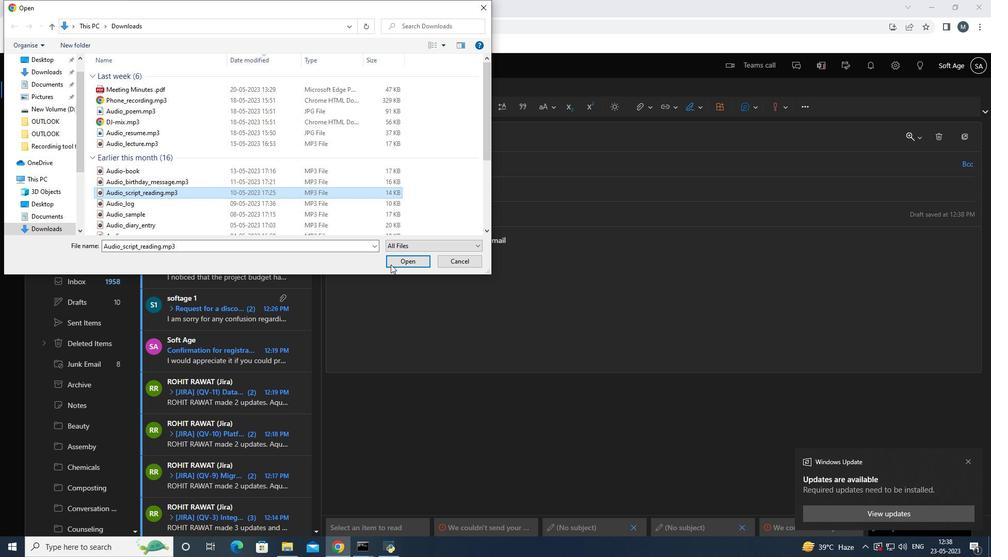 
Action: Mouse pressed left at (395, 261)
Screenshot: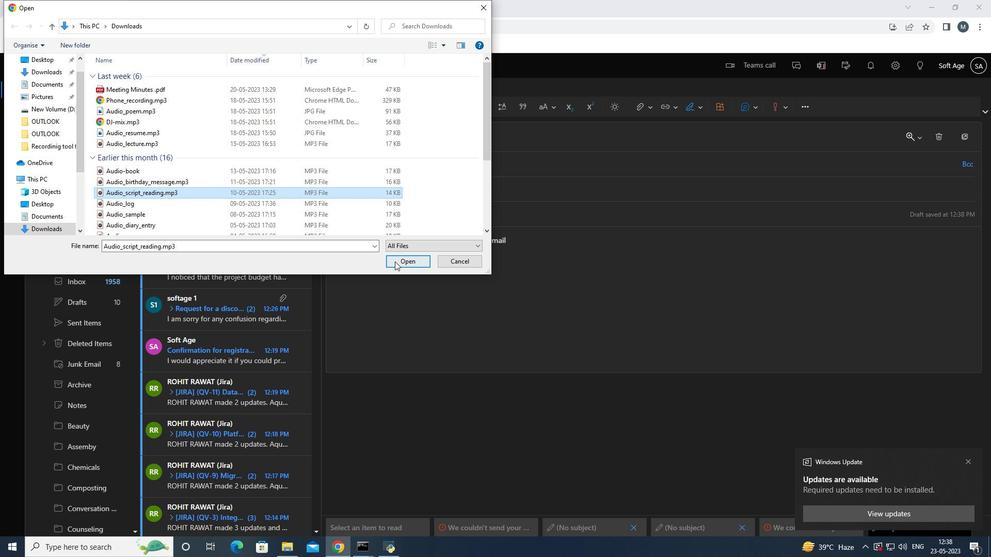 
Action: Mouse moved to (355, 137)
Screenshot: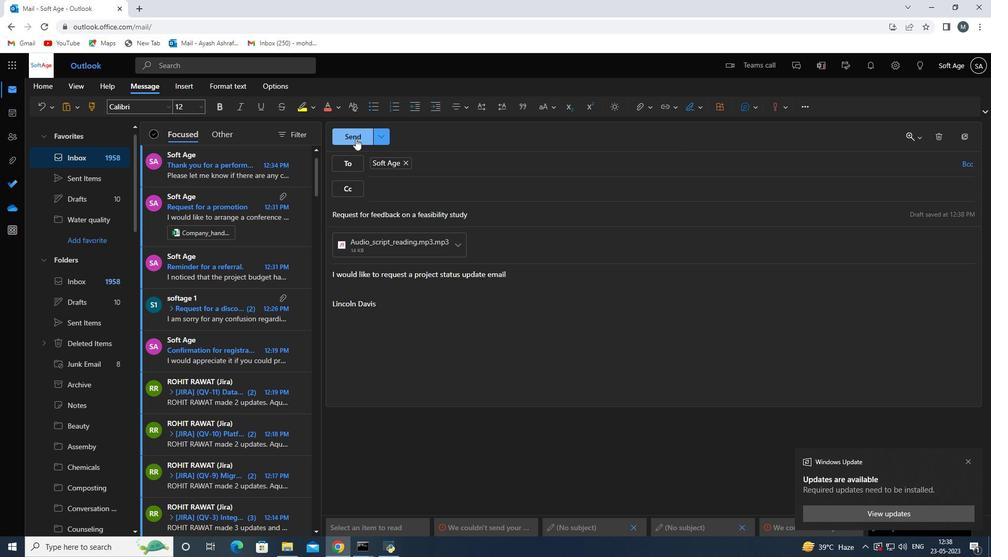
Action: Mouse pressed left at (355, 137)
Screenshot: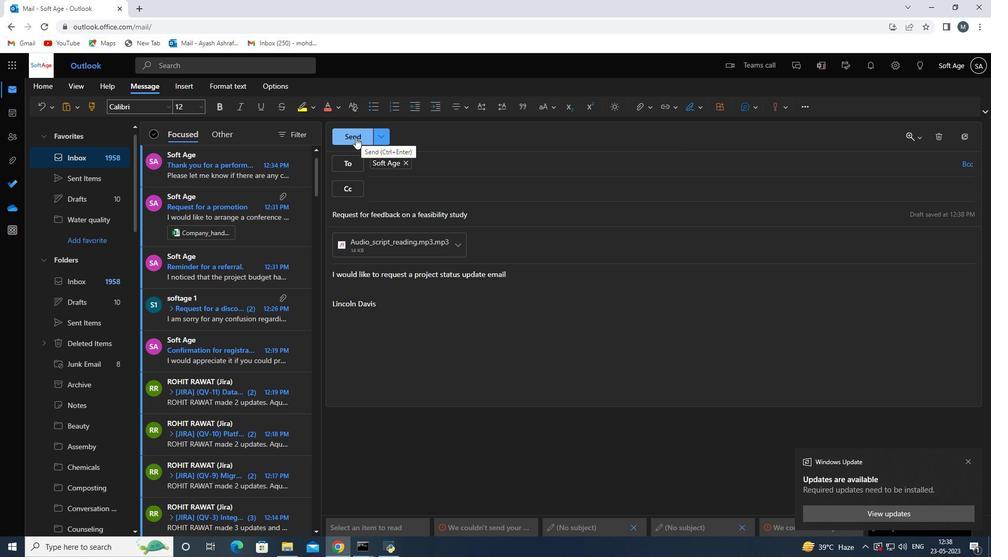 
Action: Mouse moved to (91, 295)
Screenshot: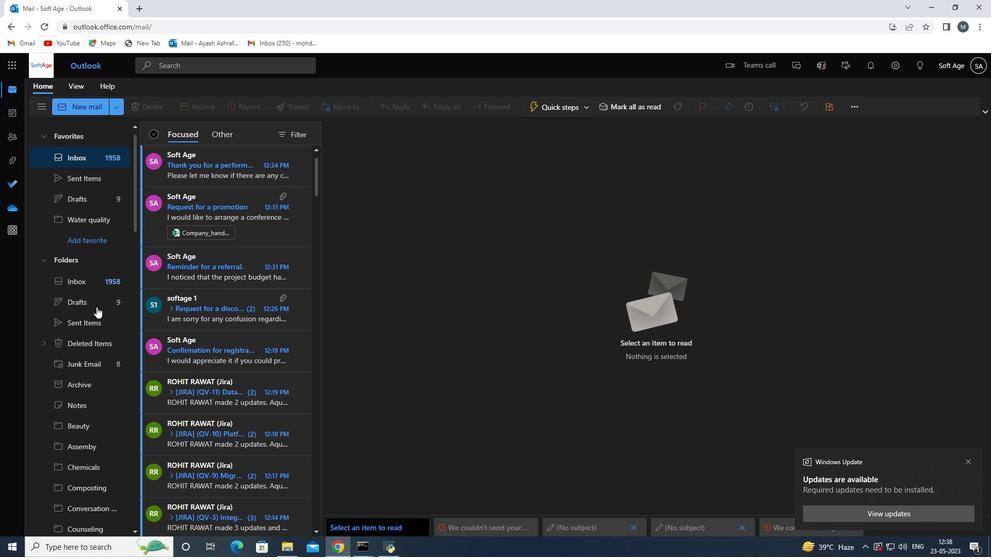 
Action: Mouse scrolled (91, 296) with delta (0, 0)
Screenshot: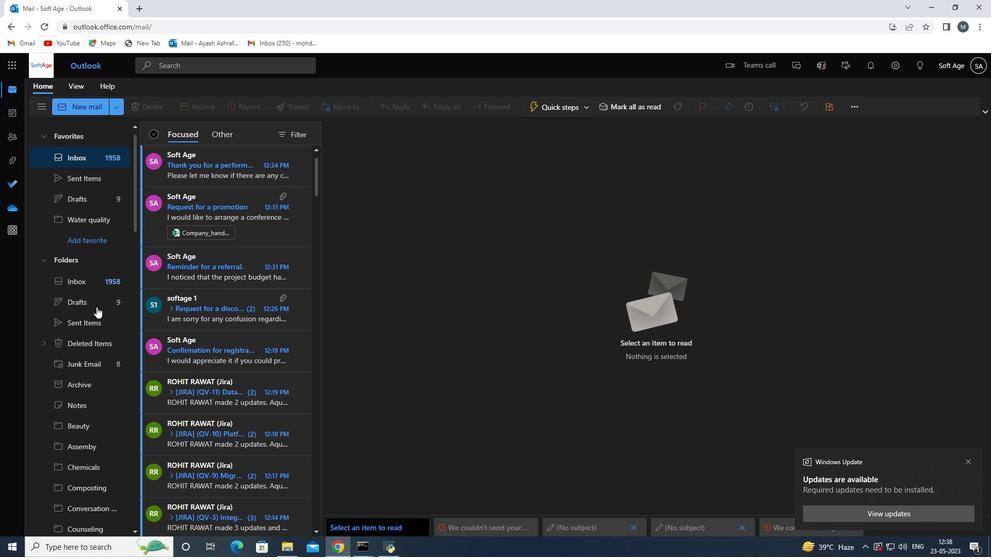 
Action: Mouse moved to (91, 294)
Screenshot: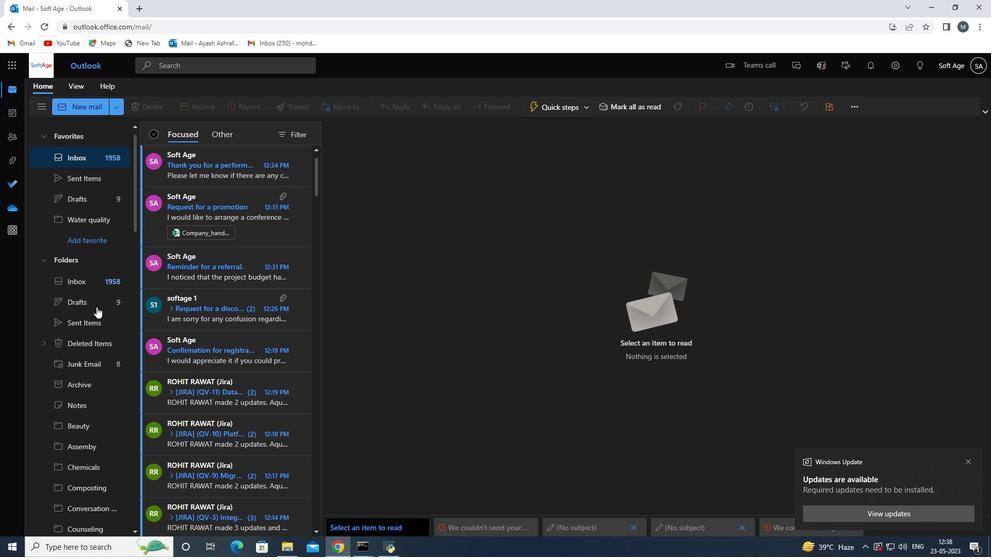 
Action: Mouse scrolled (91, 294) with delta (0, 0)
Screenshot: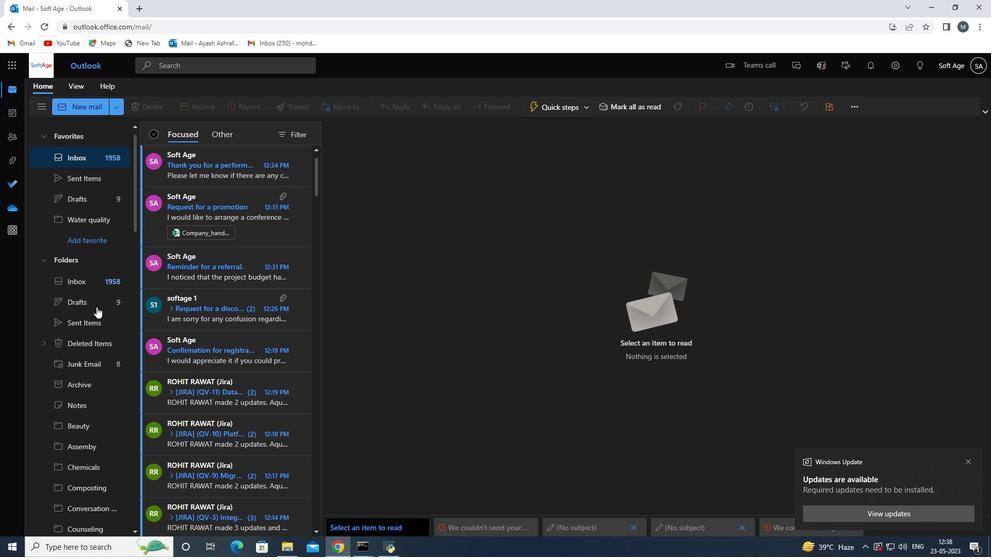 
Action: Mouse moved to (91, 292)
Screenshot: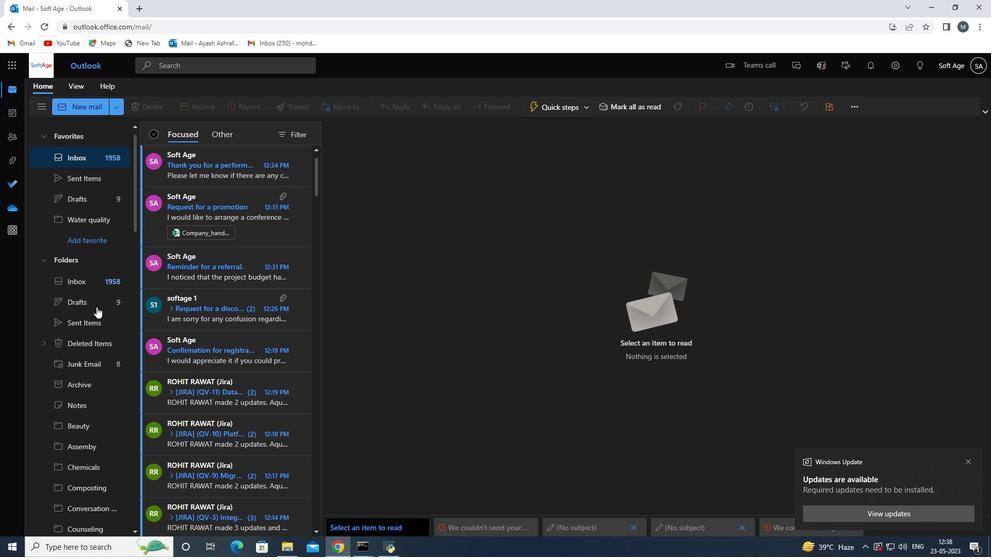 
Action: Mouse scrolled (91, 293) with delta (0, 0)
Screenshot: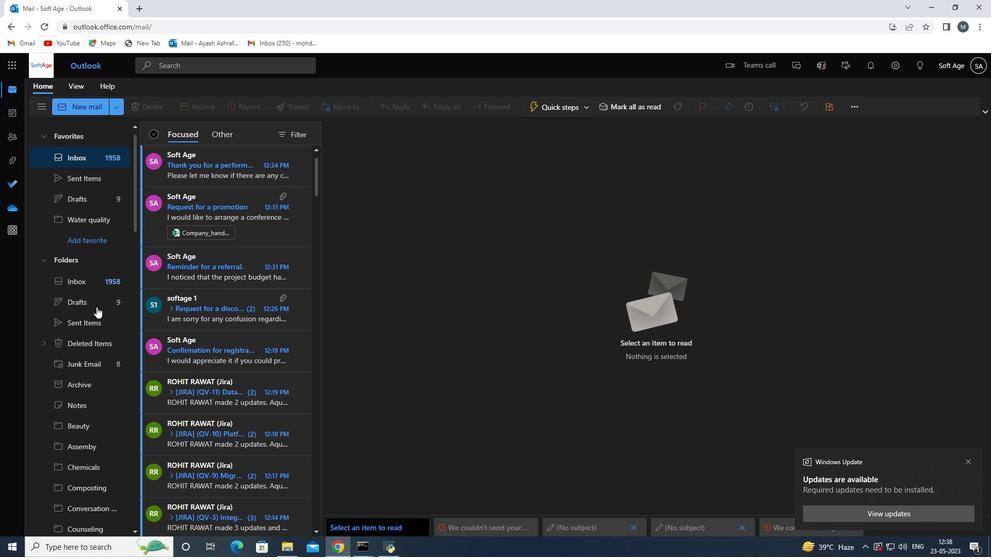 
Action: Mouse moved to (91, 289)
Screenshot: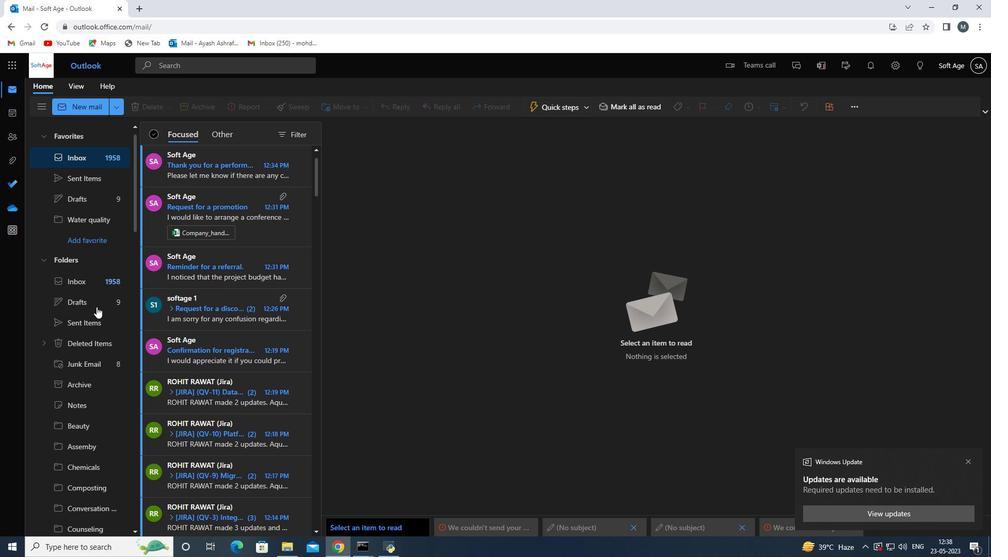 
Action: Mouse scrolled (91, 290) with delta (0, 0)
Screenshot: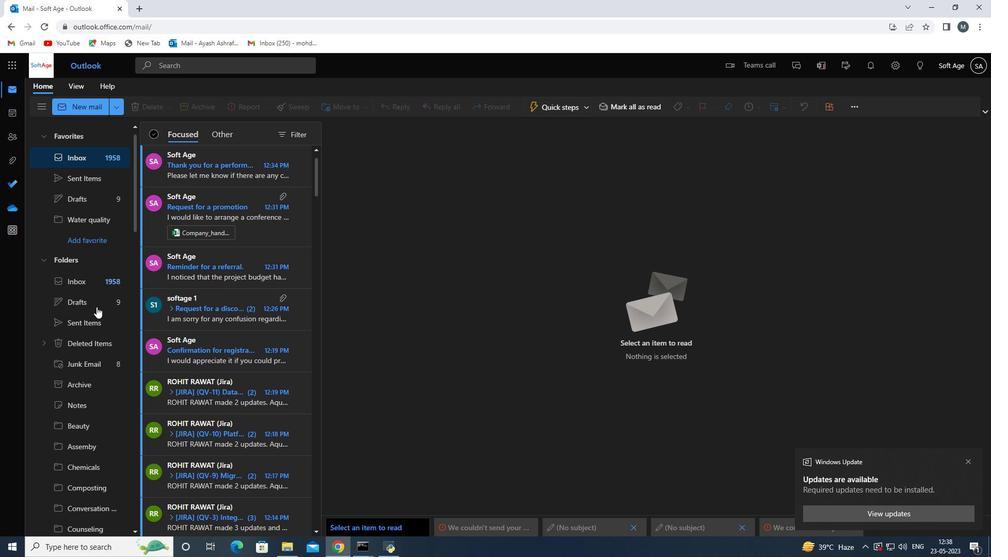 
Action: Mouse moved to (91, 284)
Screenshot: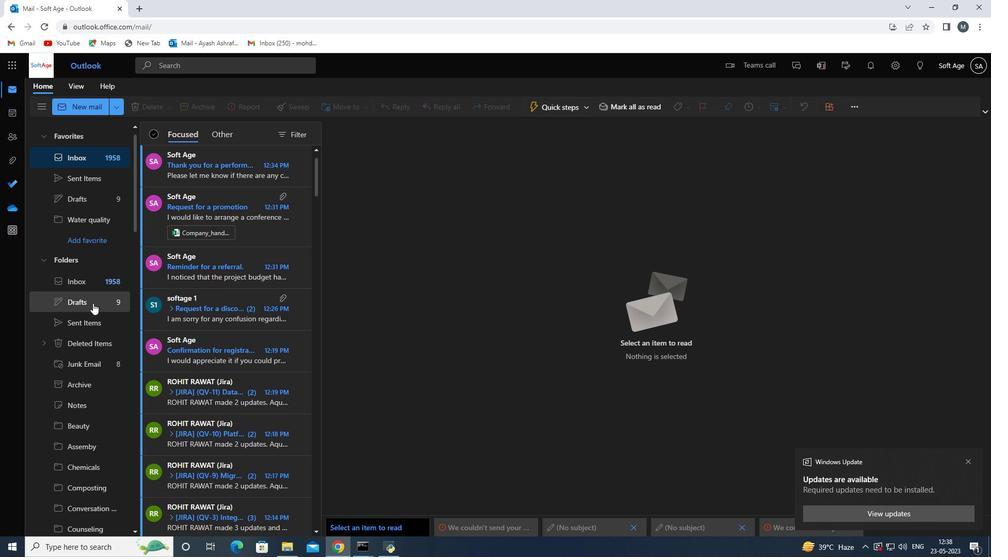 
Action: Mouse scrolled (91, 285) with delta (0, 0)
Screenshot: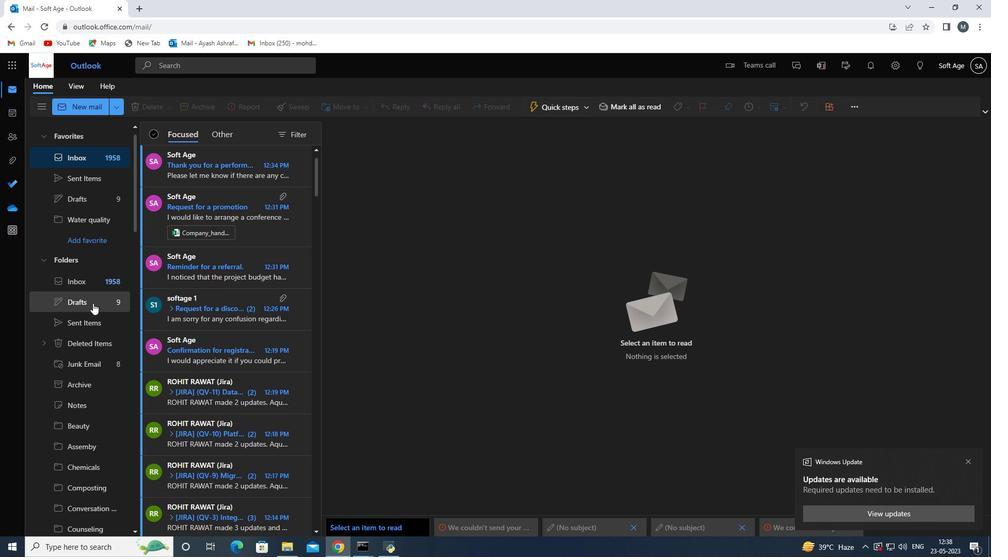 
Action: Mouse moved to (91, 274)
Screenshot: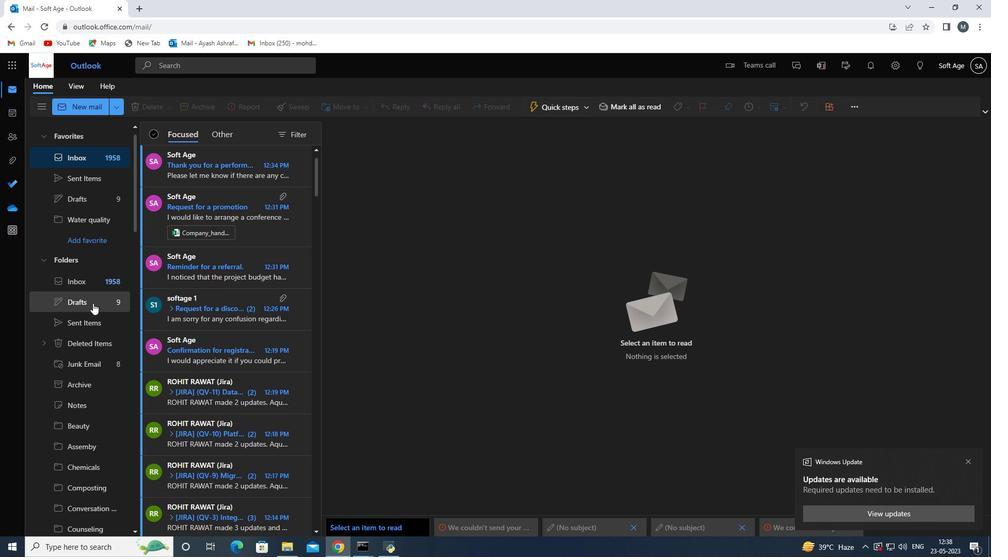 
Action: Mouse scrolled (91, 274) with delta (0, 0)
Screenshot: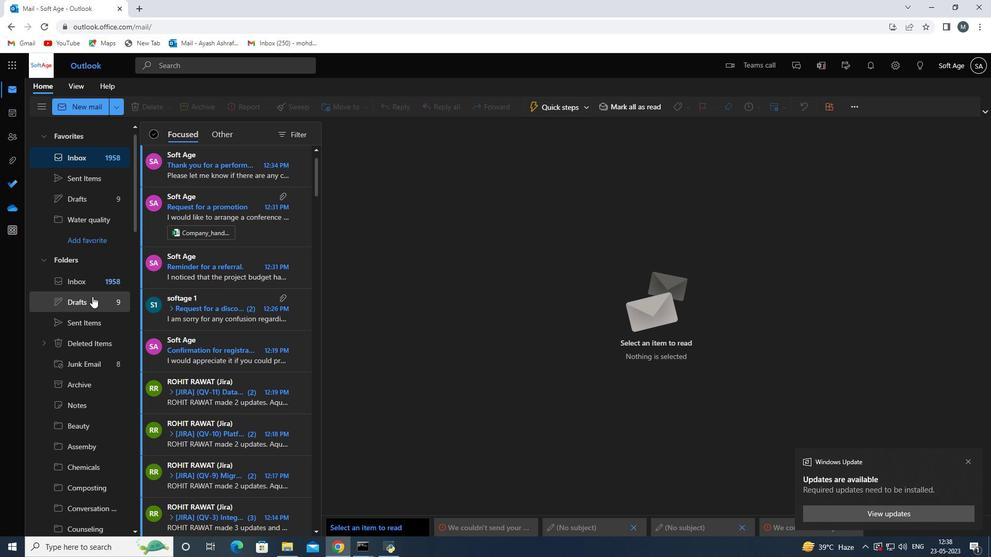 
Action: Mouse moved to (76, 178)
Screenshot: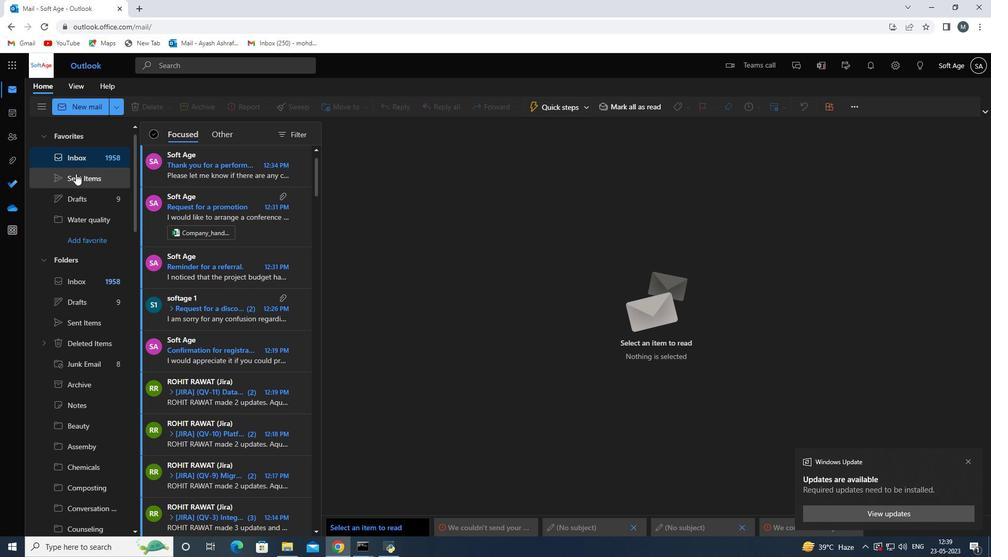 
Action: Mouse pressed left at (76, 178)
Screenshot: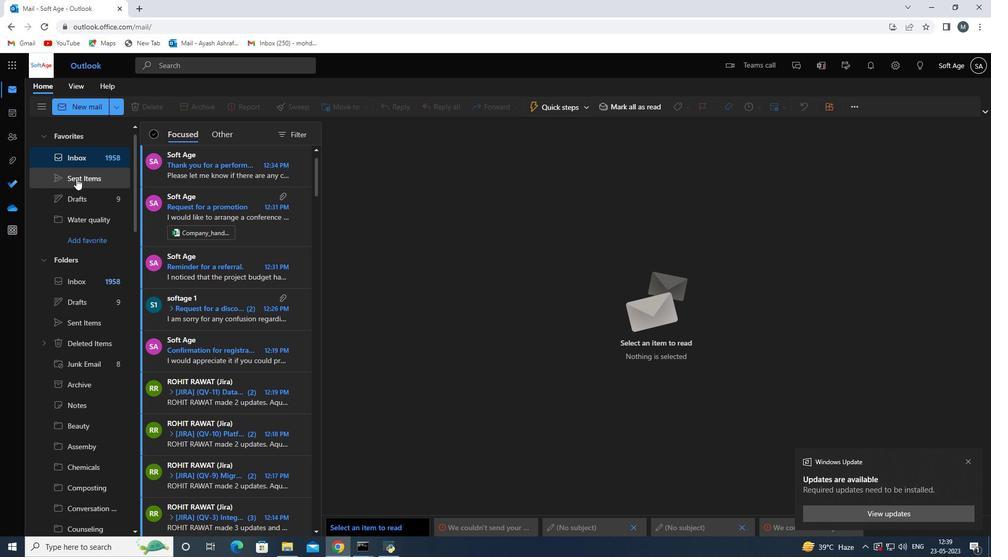 
Action: Mouse moved to (216, 191)
Screenshot: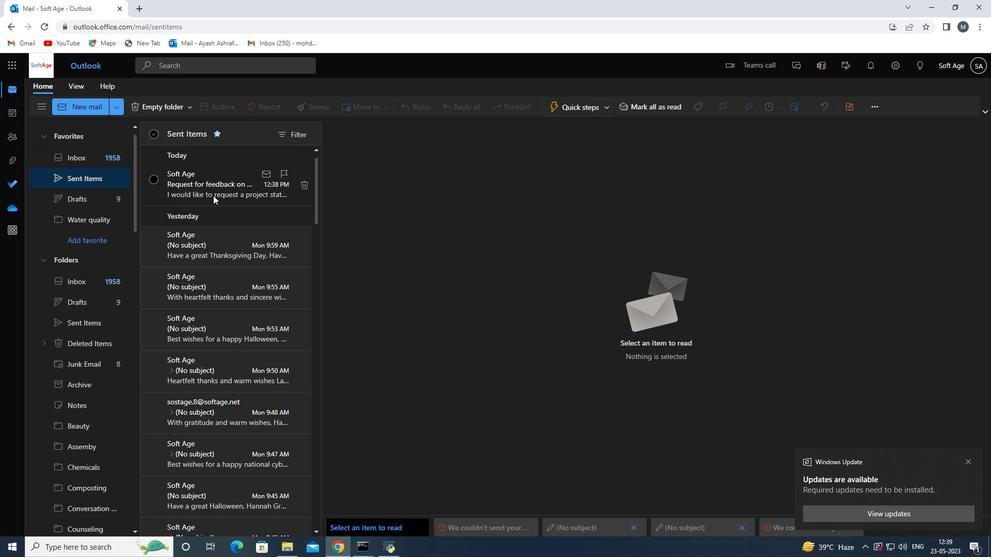
Action: Mouse pressed left at (216, 191)
Screenshot: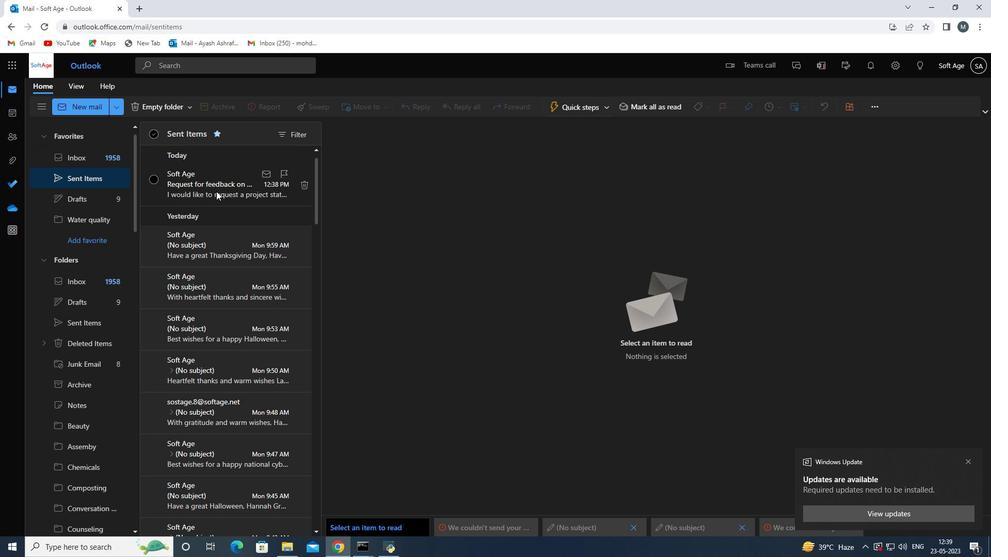 
Action: Mouse moved to (350, 110)
Screenshot: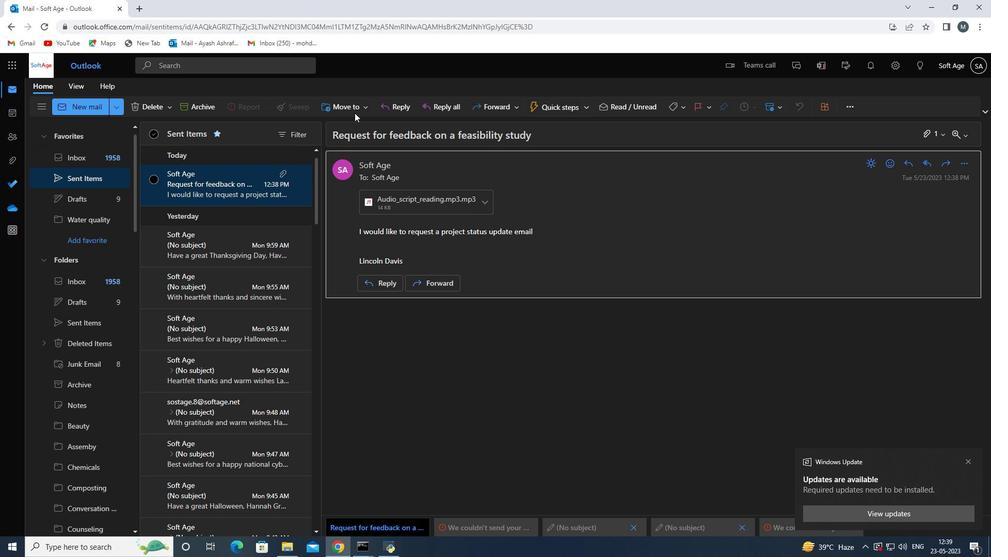 
Action: Mouse pressed left at (350, 110)
Screenshot: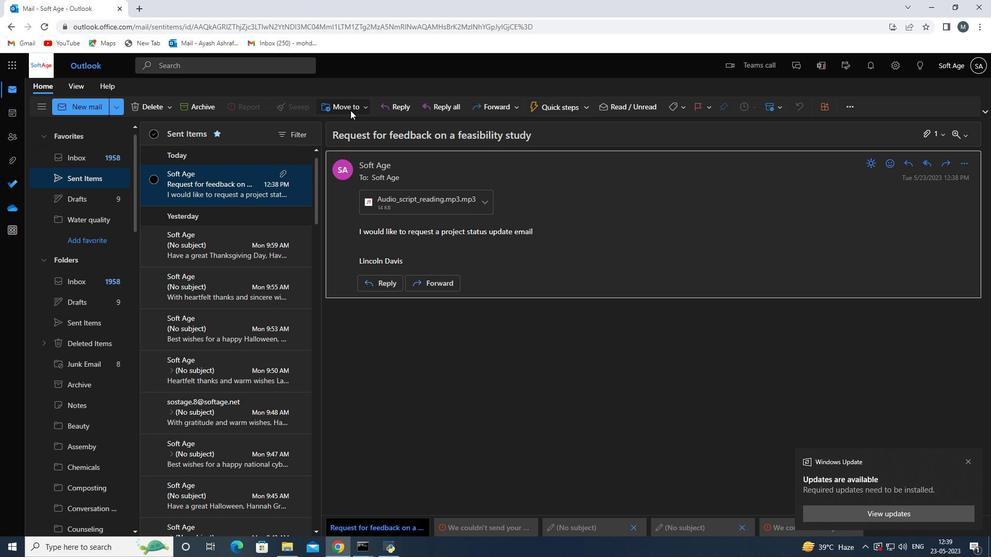 
Action: Mouse moved to (357, 129)
Screenshot: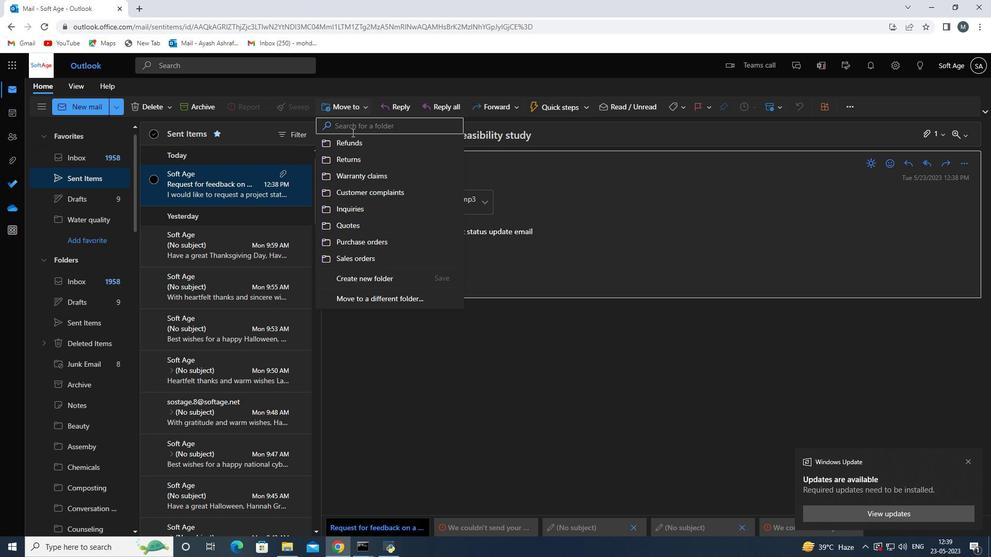 
Action: Mouse pressed left at (357, 129)
Screenshot: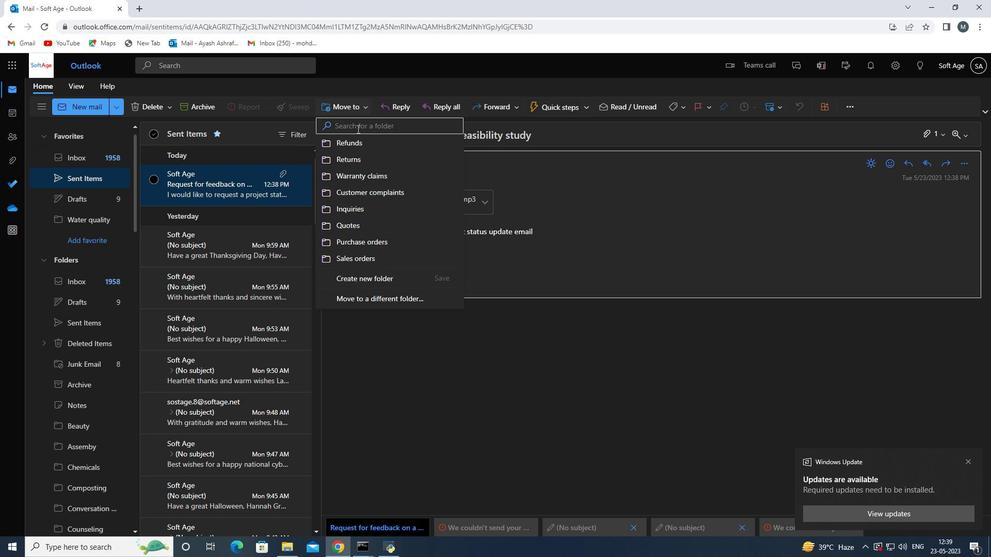 
Action: Key pressed <Key.shift>Shipping<Key.space>labels<Key.space>
Screenshot: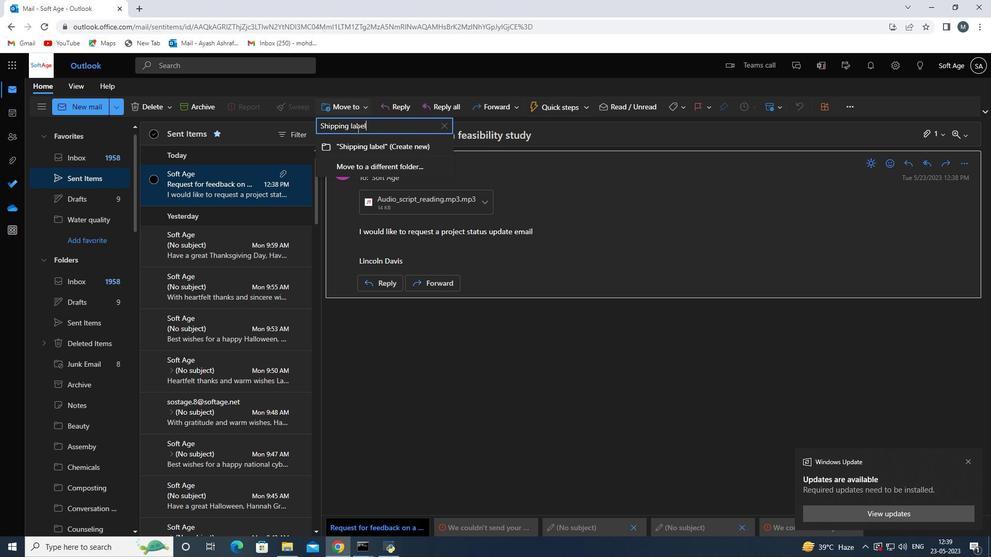
Action: Mouse moved to (378, 147)
Screenshot: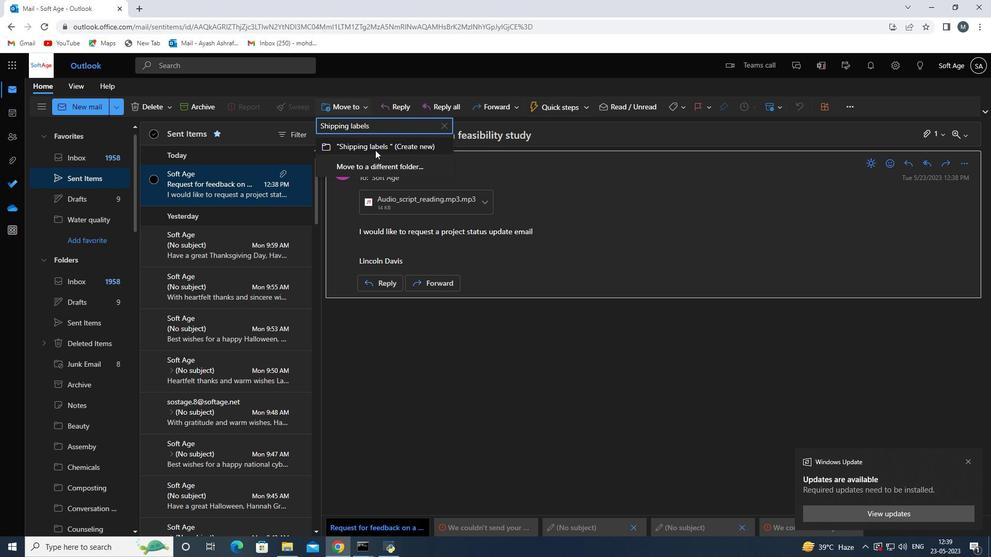 
Action: Mouse pressed left at (378, 147)
Screenshot: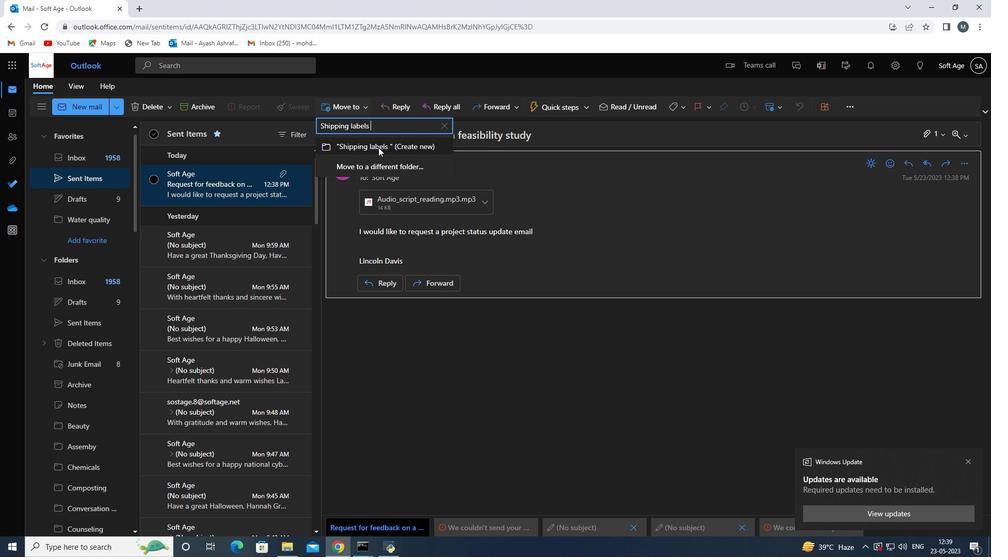 
Action: Mouse moved to (423, 313)
Screenshot: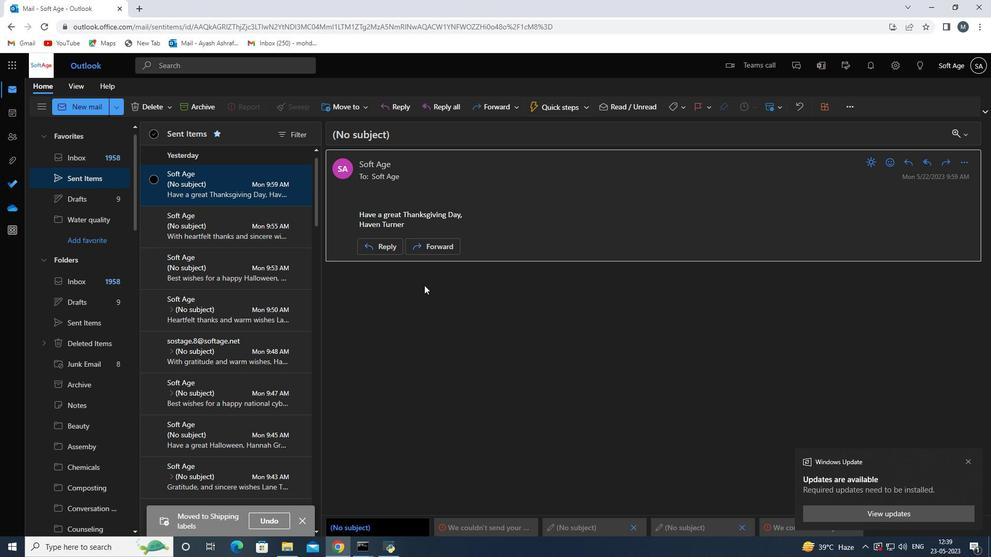 
Action: Mouse scrolled (423, 314) with delta (0, 0)
Screenshot: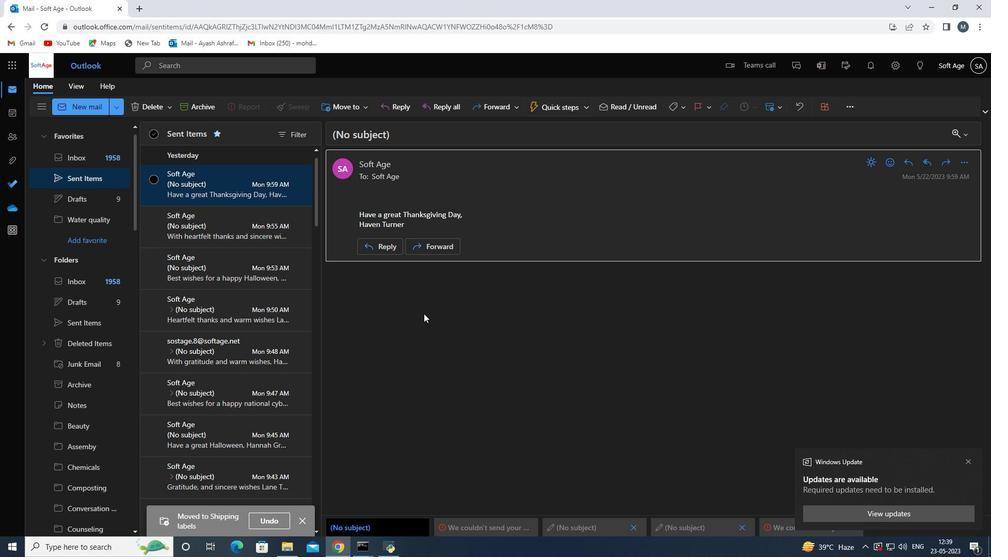 
Action: Mouse scrolled (423, 314) with delta (0, 0)
Screenshot: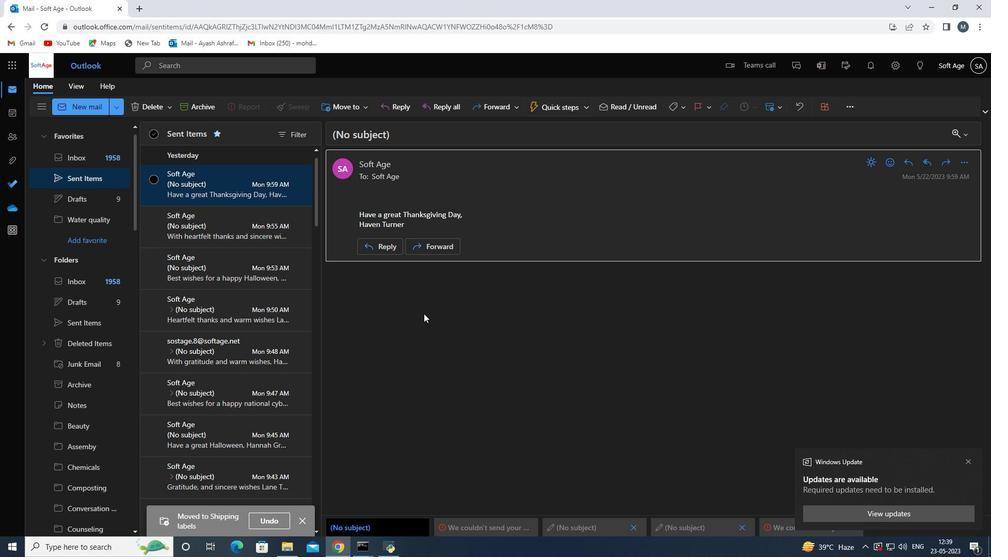 
Action: Mouse scrolled (423, 314) with delta (0, 0)
Screenshot: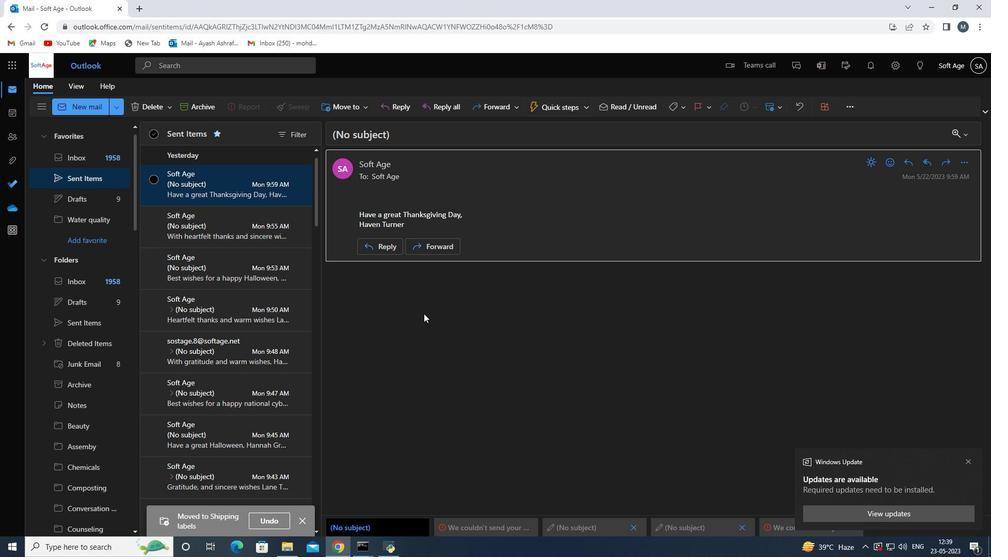 
Action: Mouse scrolled (423, 314) with delta (0, 0)
Screenshot: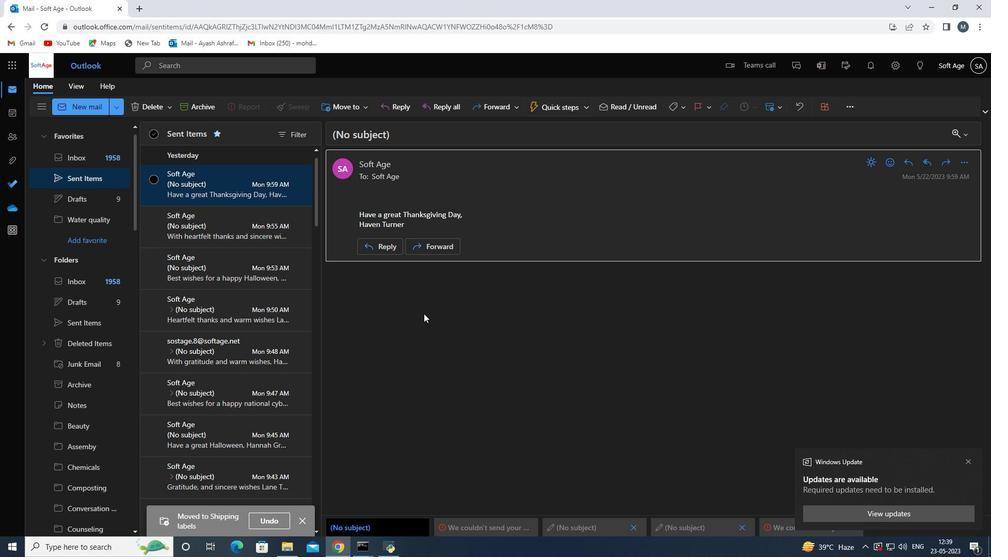 
Action: Mouse moved to (227, 222)
Screenshot: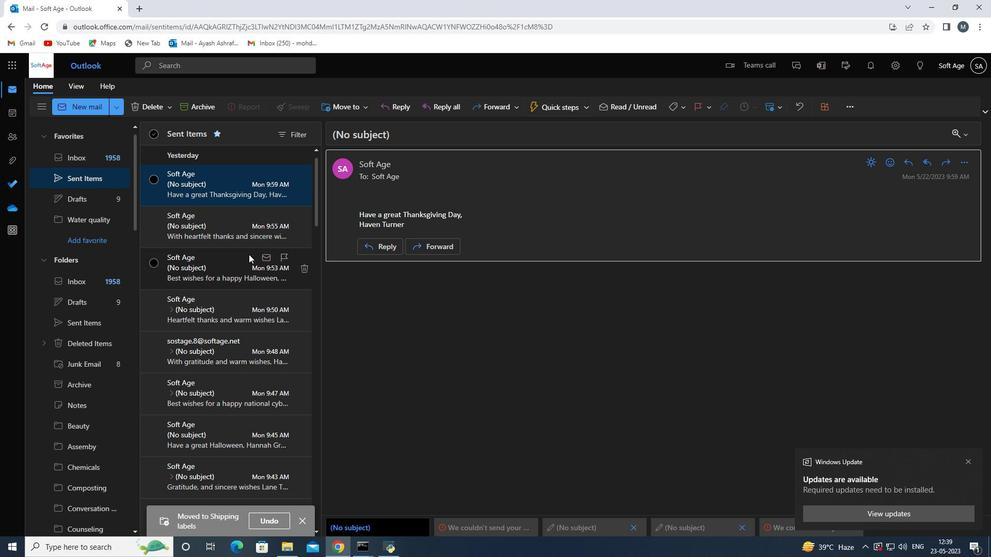 
Action: Mouse scrolled (227, 222) with delta (0, 0)
Screenshot: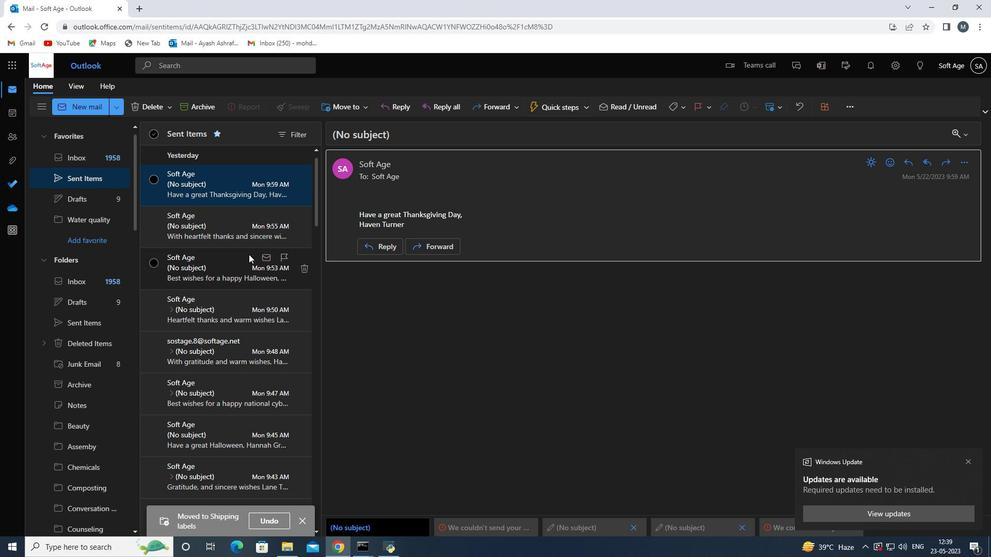 
Action: Mouse moved to (225, 220)
Screenshot: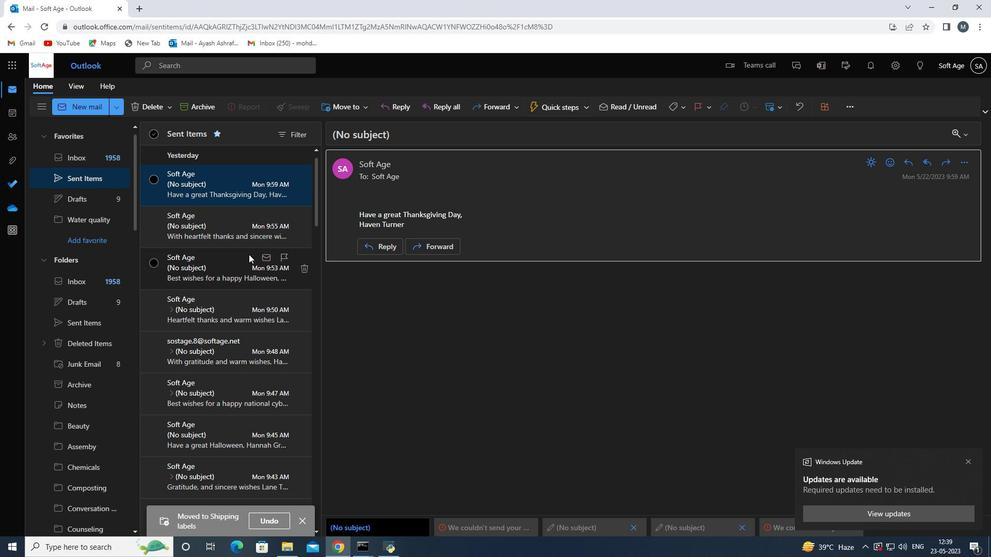 
Action: Mouse scrolled (225, 221) with delta (0, 0)
Screenshot: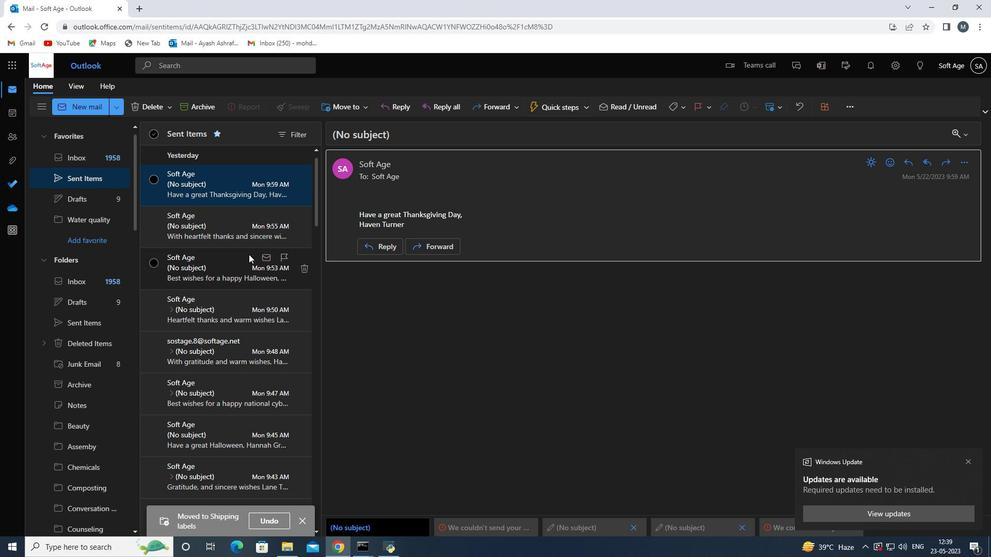 
Action: Mouse moved to (224, 218)
Screenshot: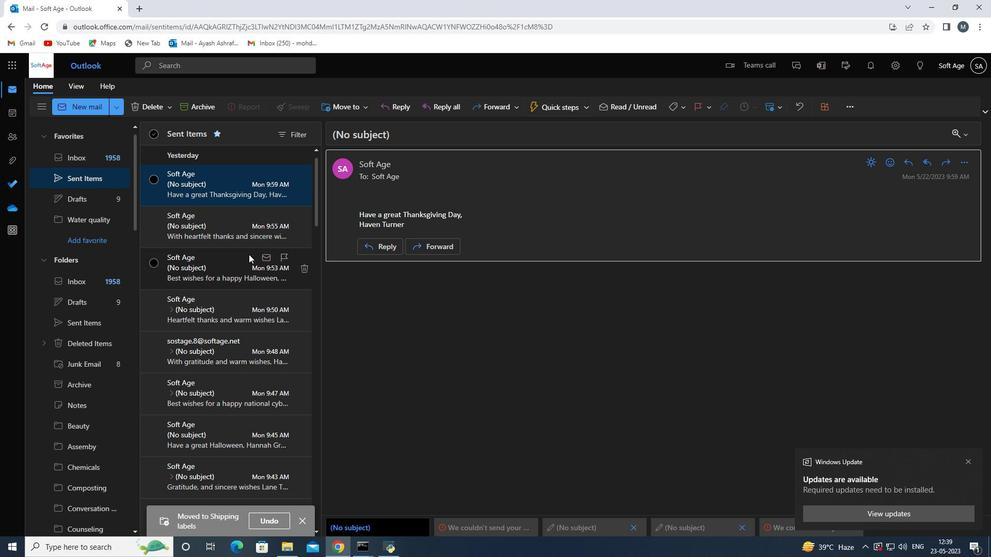 
Action: Mouse scrolled (224, 219) with delta (0, 0)
Screenshot: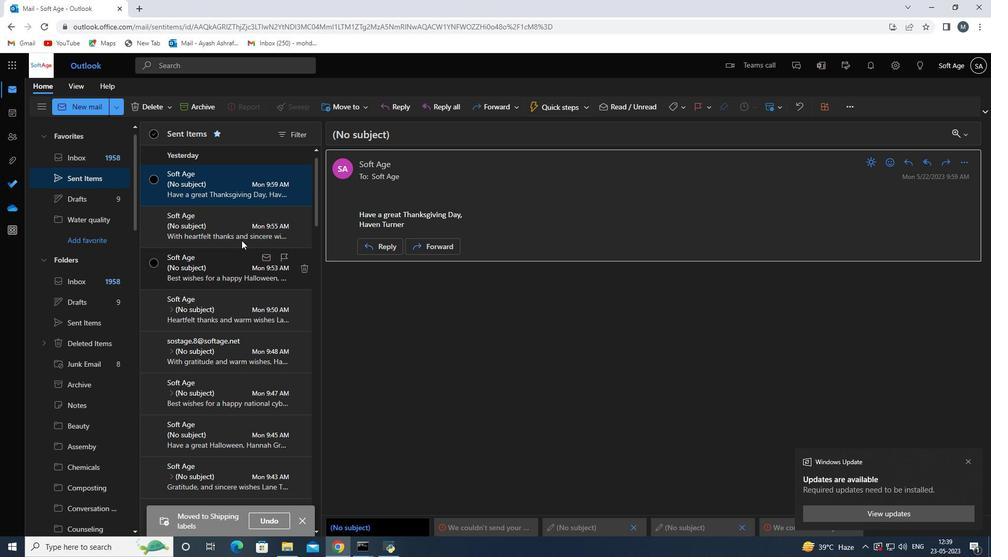 
Action: Mouse scrolled (224, 219) with delta (0, 0)
Screenshot: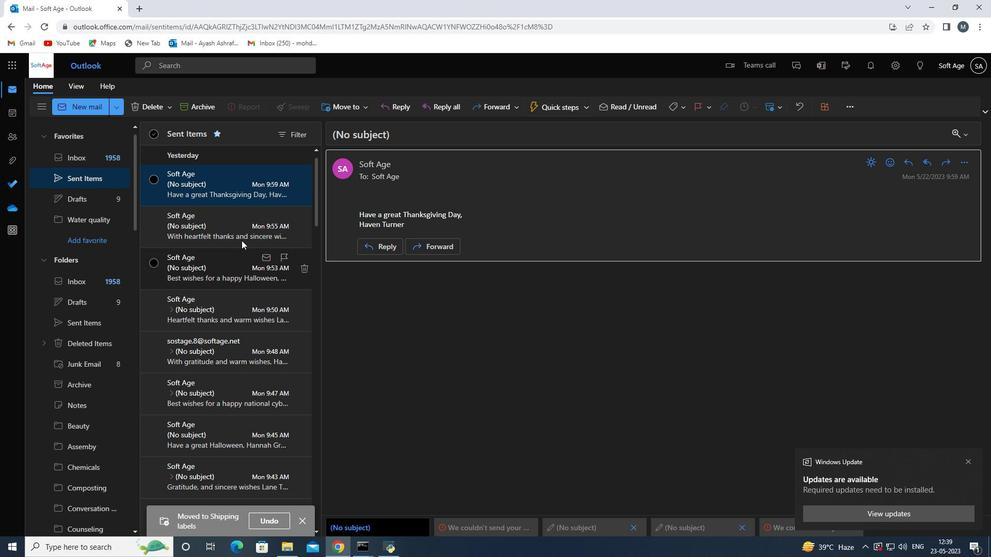 
Action: Mouse moved to (221, 187)
Screenshot: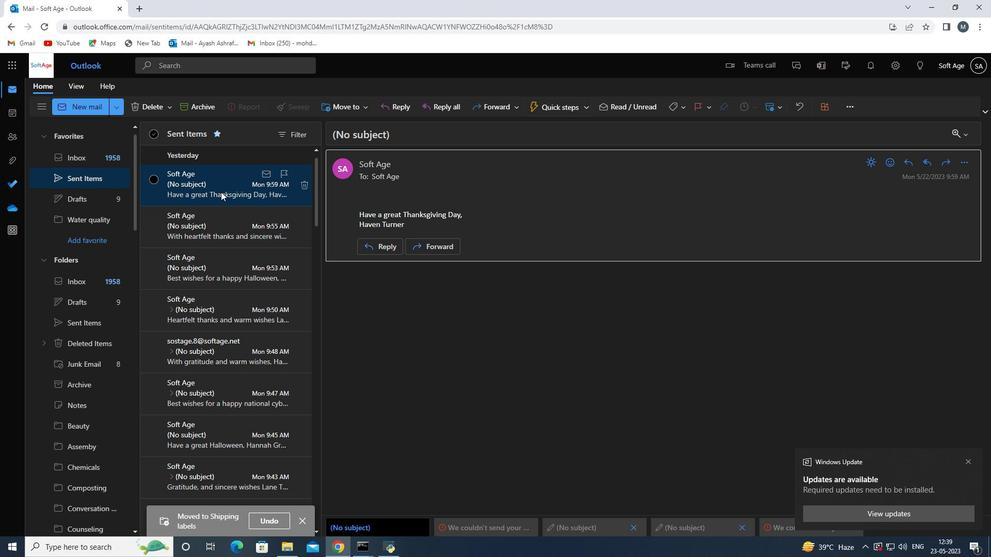 
Action: Mouse pressed left at (221, 187)
Screenshot: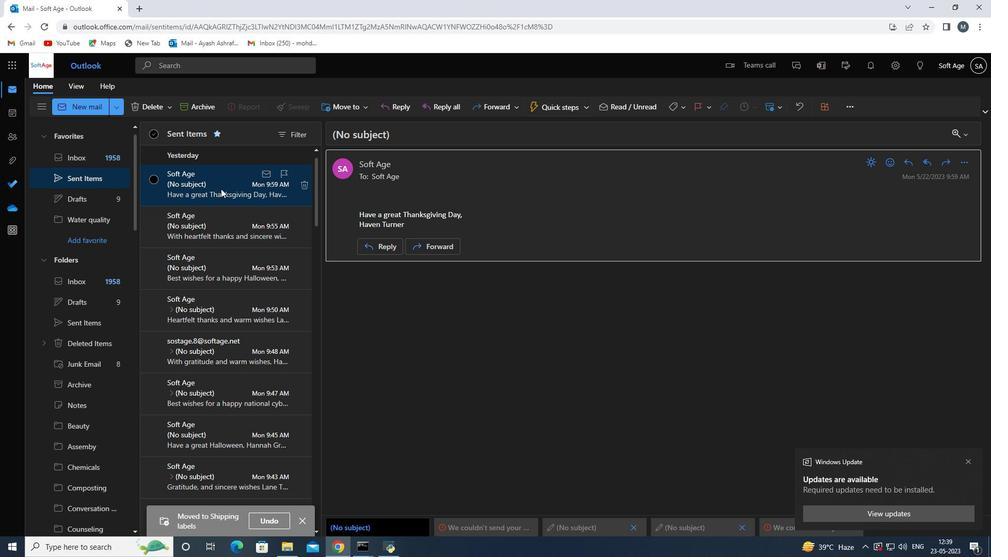 
